 Task: Search one way flight ticket for 1 adult, 1 child, 1 infant in seat in premium economy from Lihue, Kauai: Lihue Airport to New Bern: Coastal Carolina Regional Airport (was Craven County Regional) on 5-4-2023. Choice of flights is Frontier. Number of bags: 2 checked bags. Outbound departure time preference is 12:30.
Action: Mouse moved to (319, 229)
Screenshot: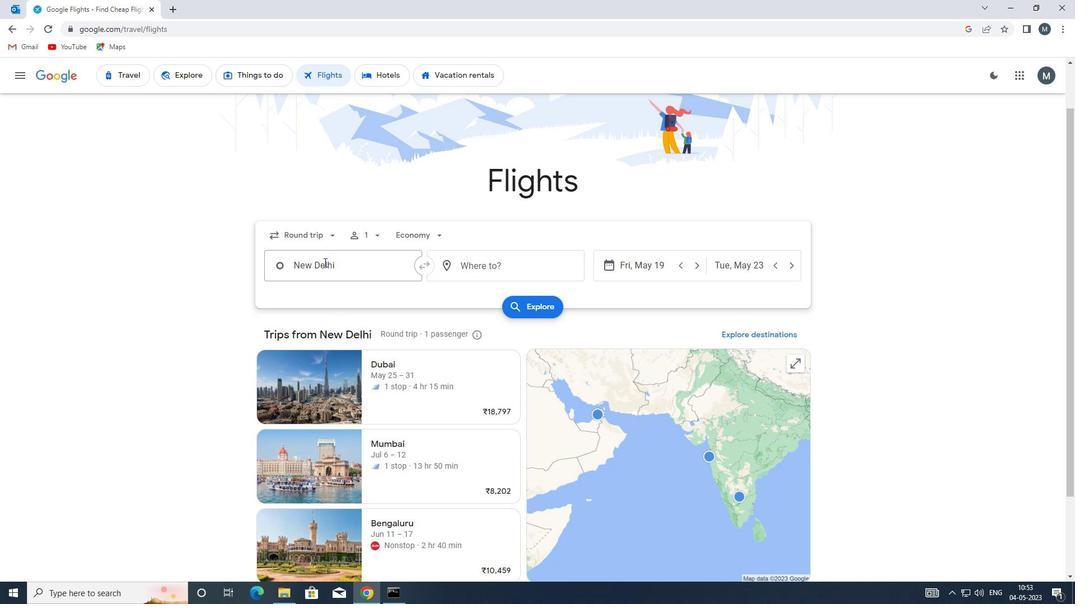 
Action: Mouse pressed left at (319, 229)
Screenshot: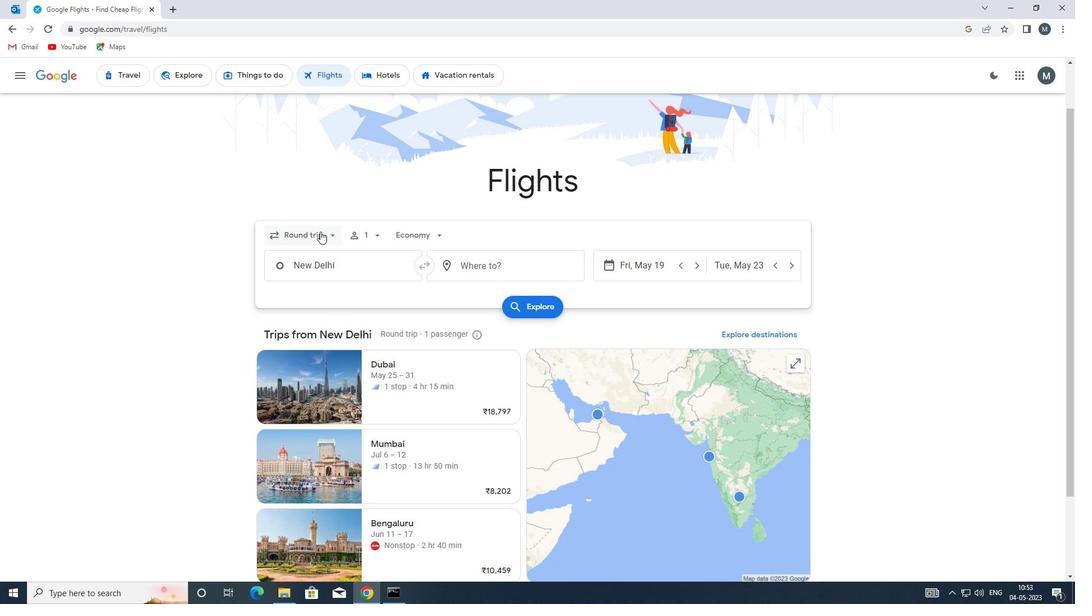 
Action: Mouse moved to (330, 291)
Screenshot: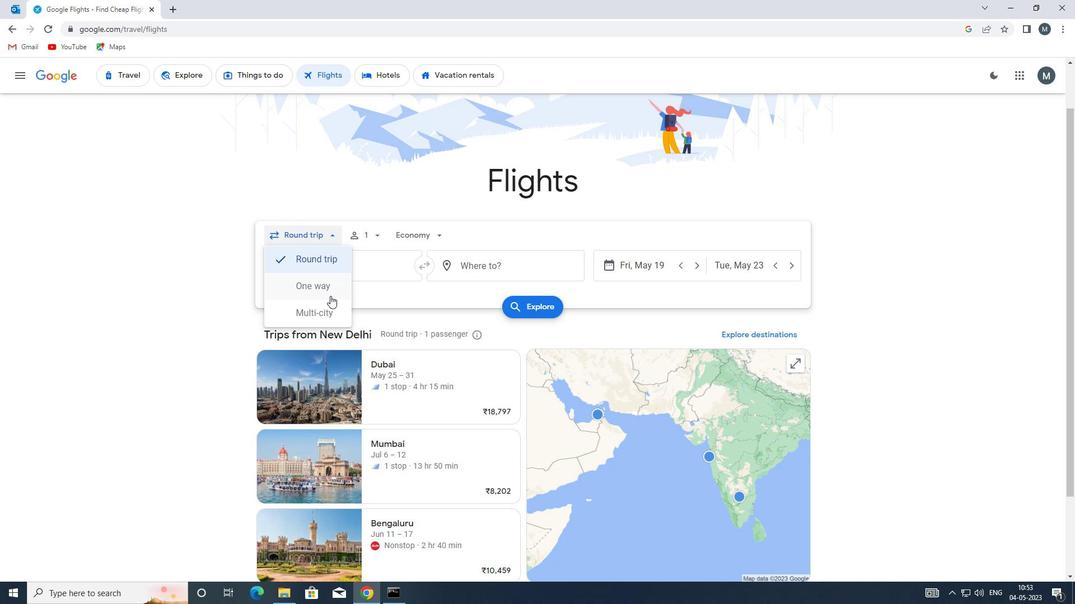 
Action: Mouse pressed left at (330, 291)
Screenshot: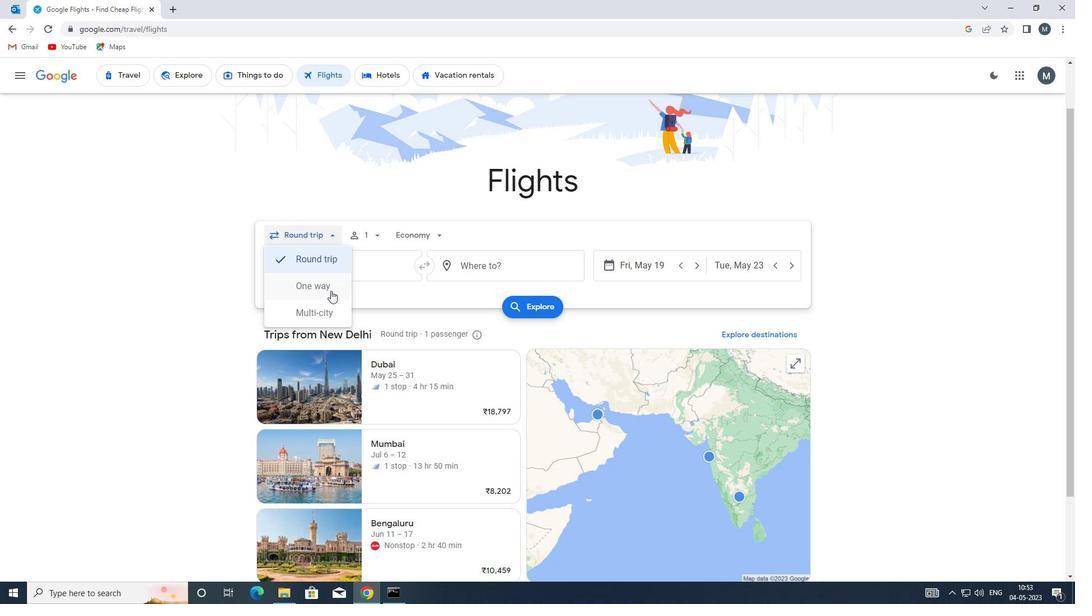 
Action: Mouse moved to (372, 237)
Screenshot: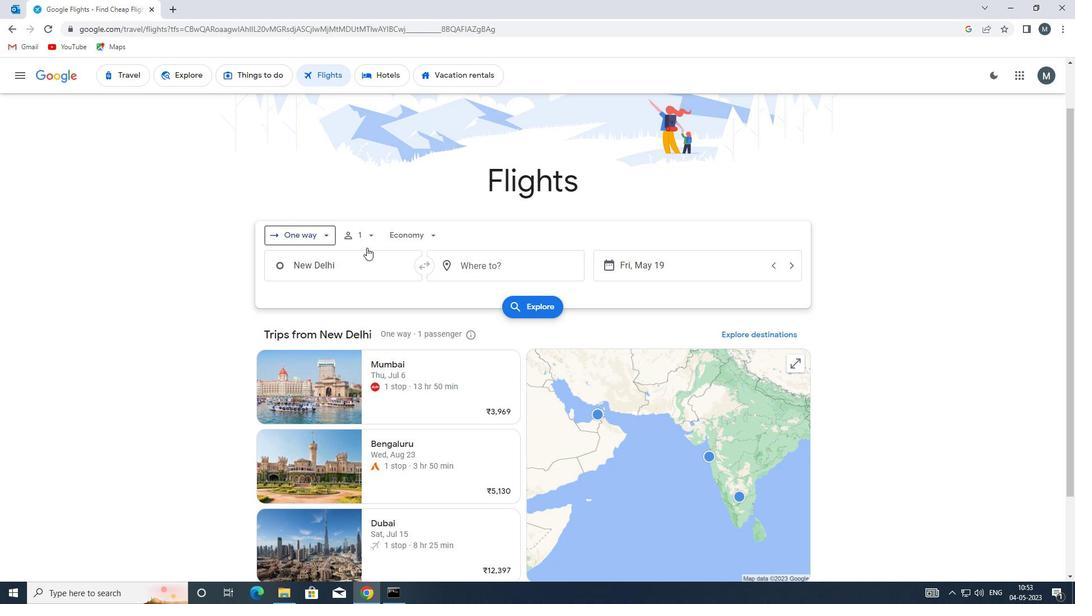 
Action: Mouse pressed left at (372, 237)
Screenshot: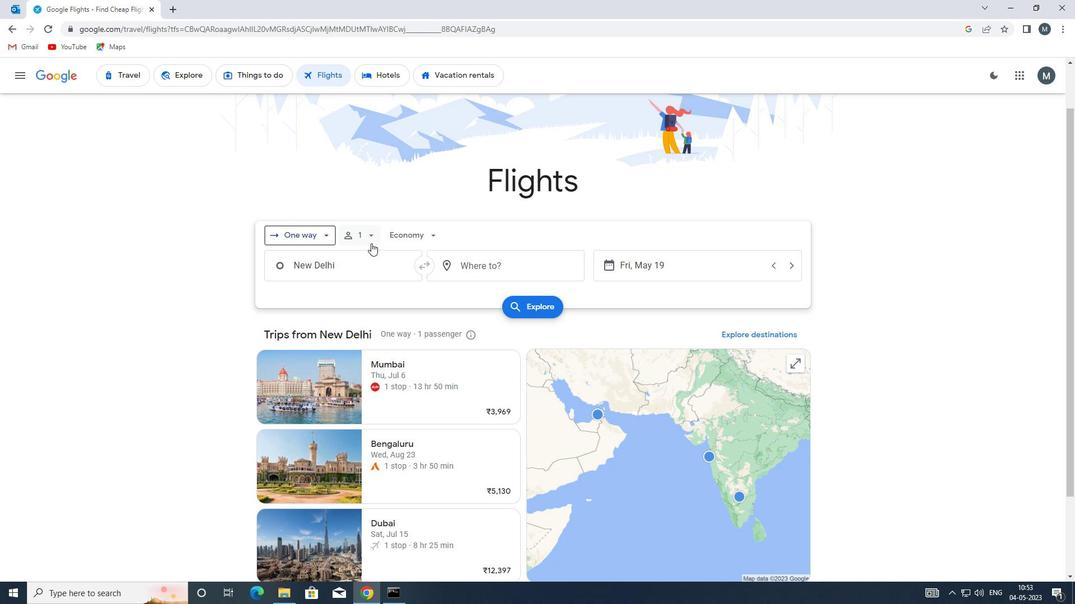 
Action: Mouse moved to (458, 286)
Screenshot: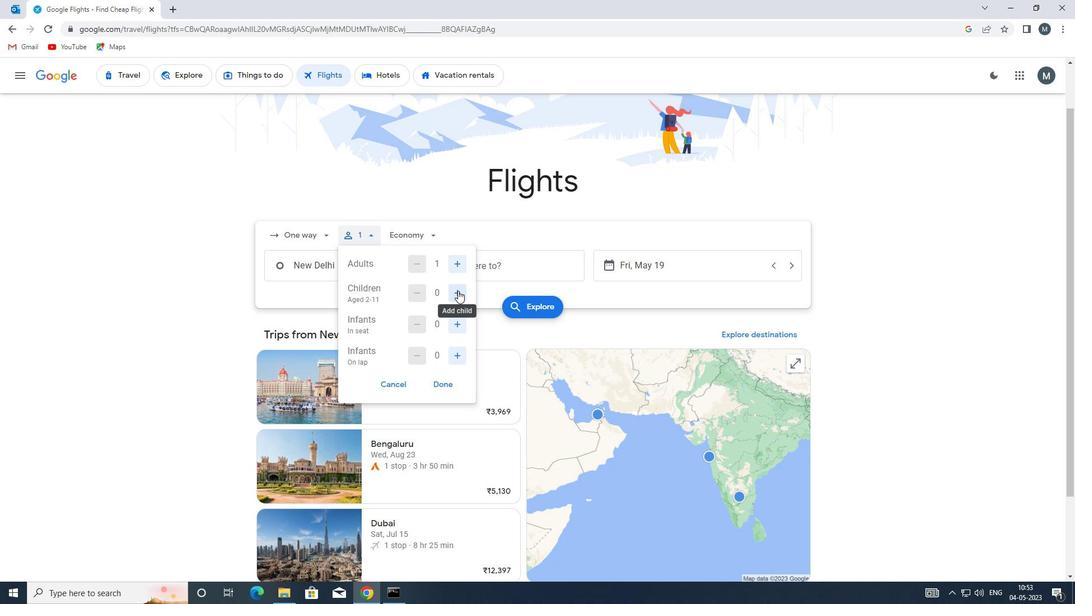 
Action: Mouse pressed left at (458, 286)
Screenshot: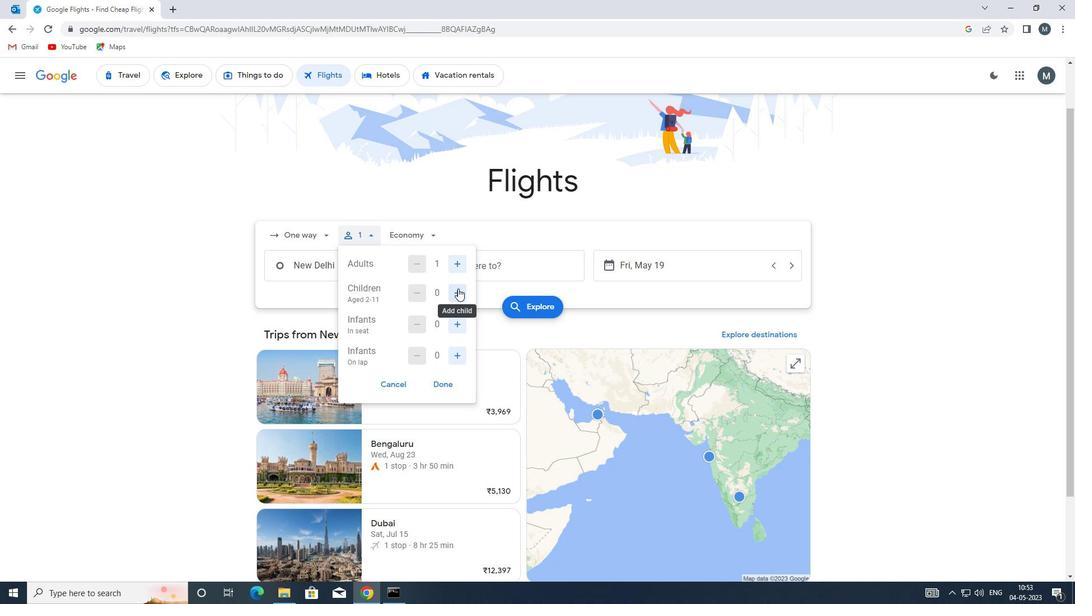 
Action: Mouse moved to (458, 324)
Screenshot: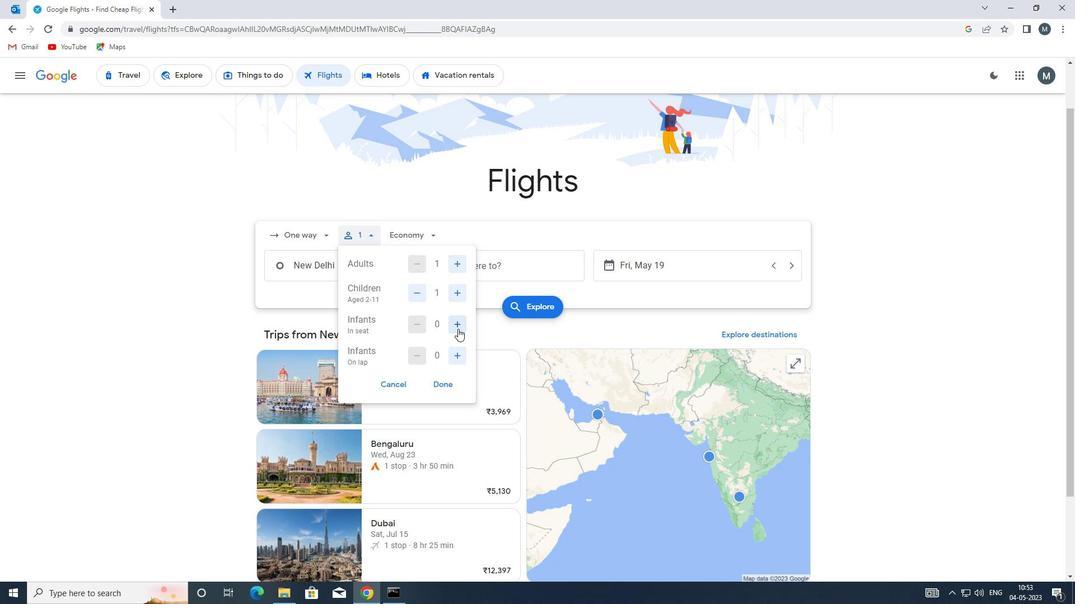 
Action: Mouse pressed left at (458, 324)
Screenshot: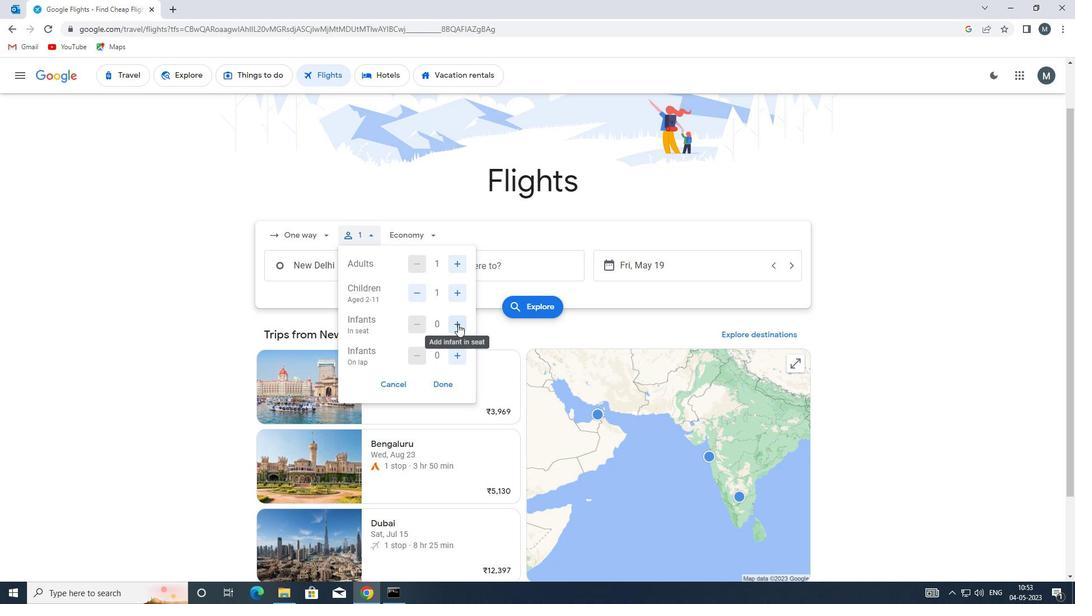 
Action: Mouse moved to (449, 386)
Screenshot: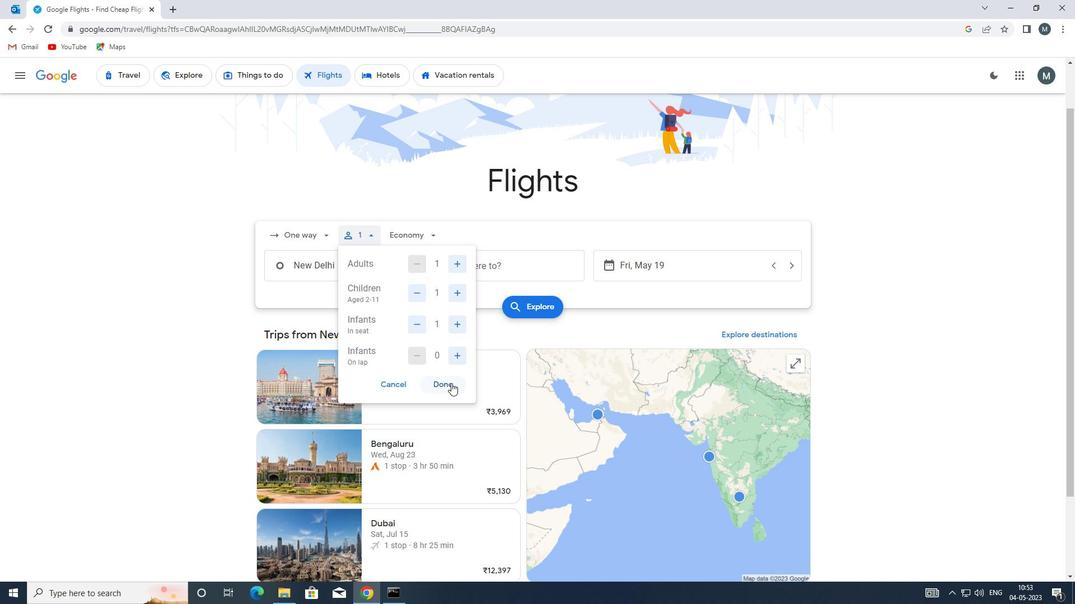 
Action: Mouse pressed left at (449, 386)
Screenshot: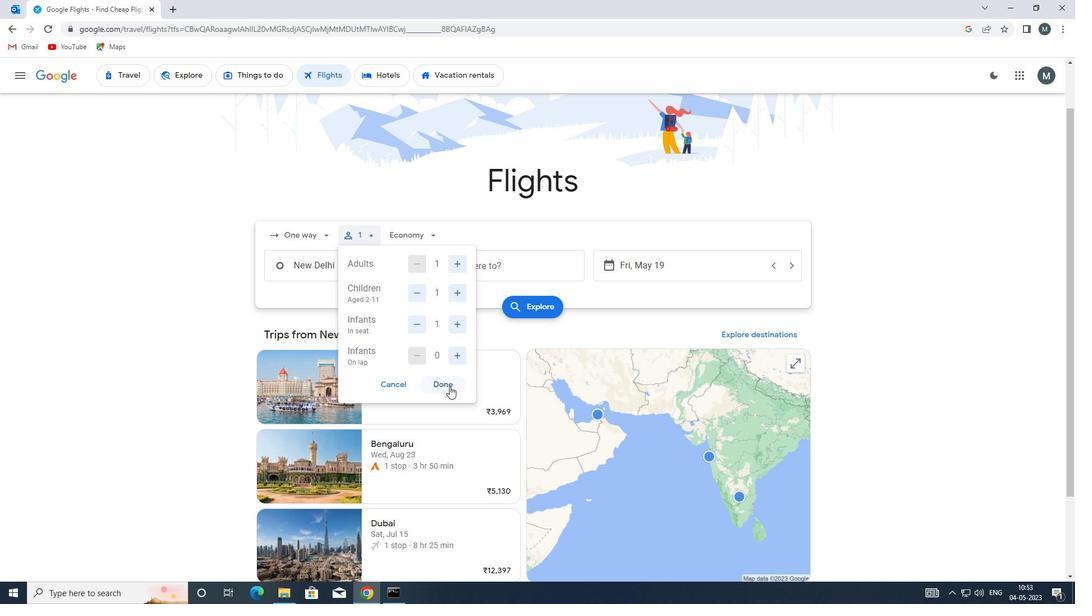
Action: Mouse moved to (414, 240)
Screenshot: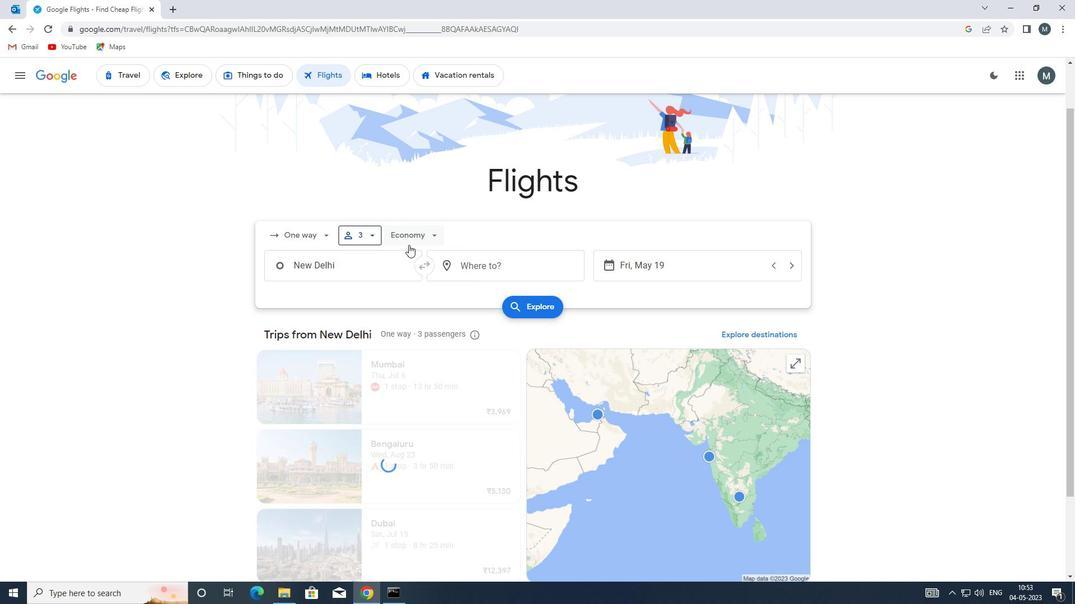 
Action: Mouse pressed left at (414, 240)
Screenshot: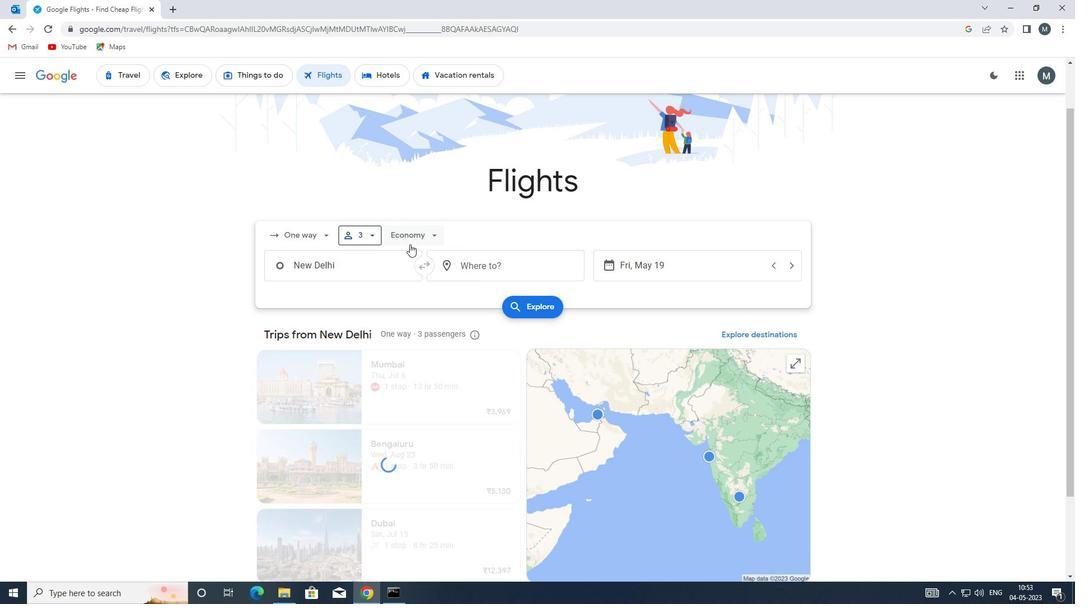 
Action: Mouse moved to (439, 286)
Screenshot: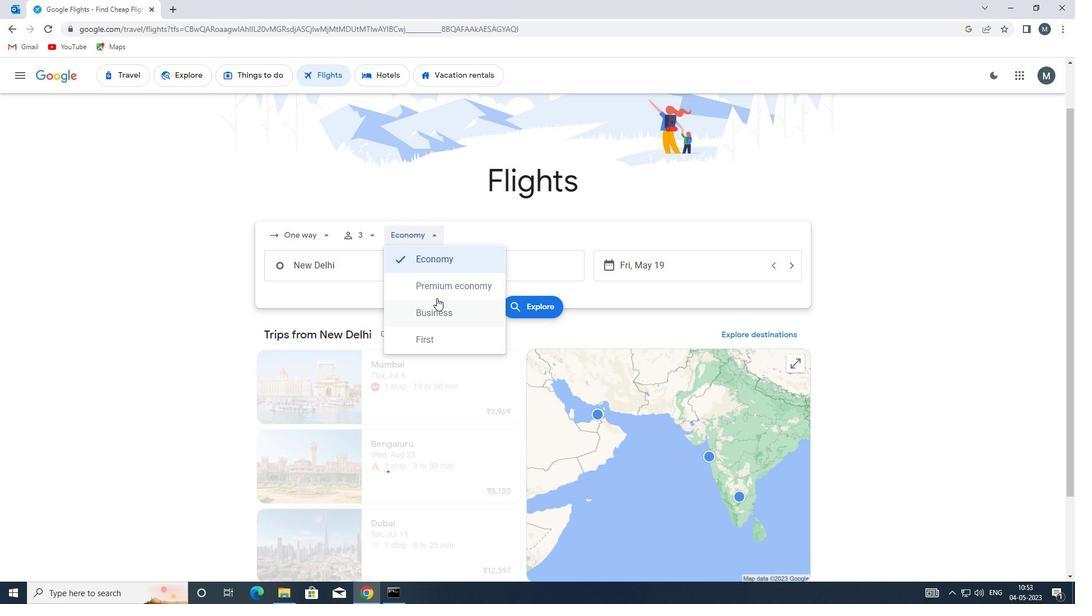 
Action: Mouse pressed left at (439, 286)
Screenshot: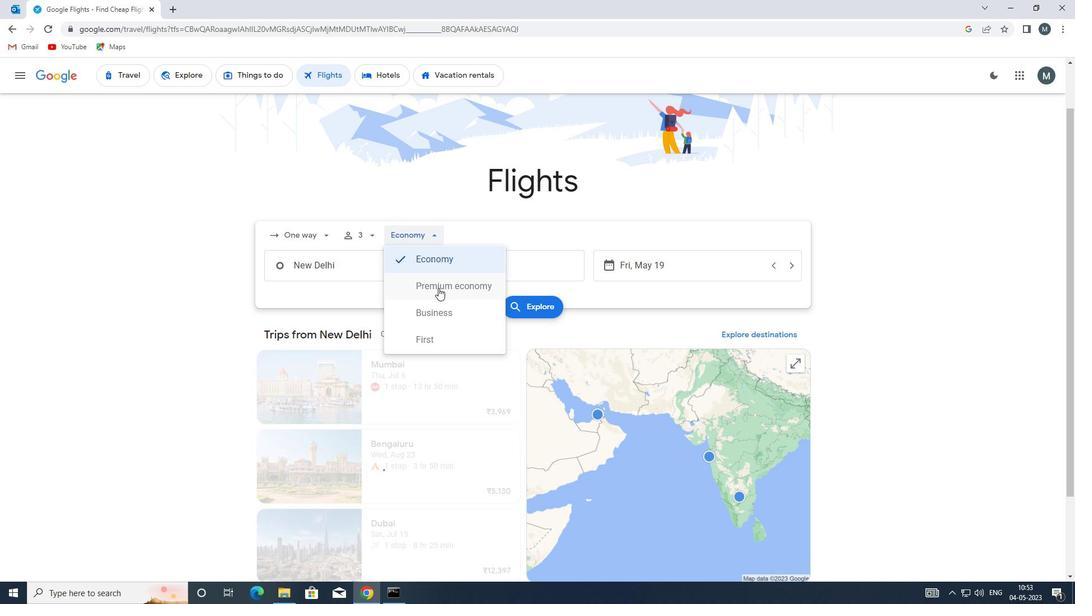 
Action: Mouse moved to (372, 268)
Screenshot: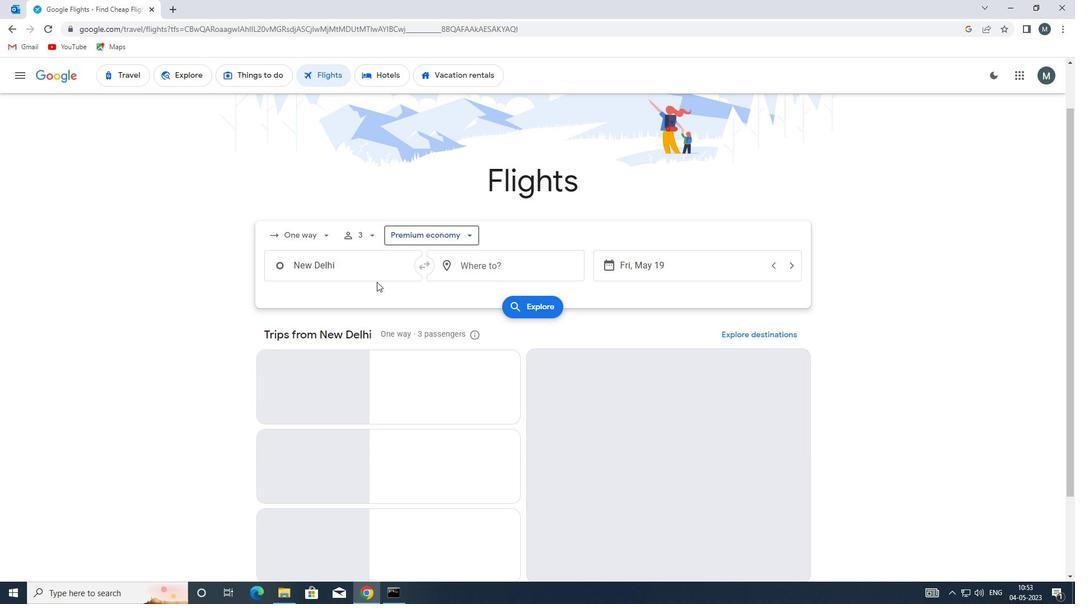 
Action: Mouse pressed left at (372, 268)
Screenshot: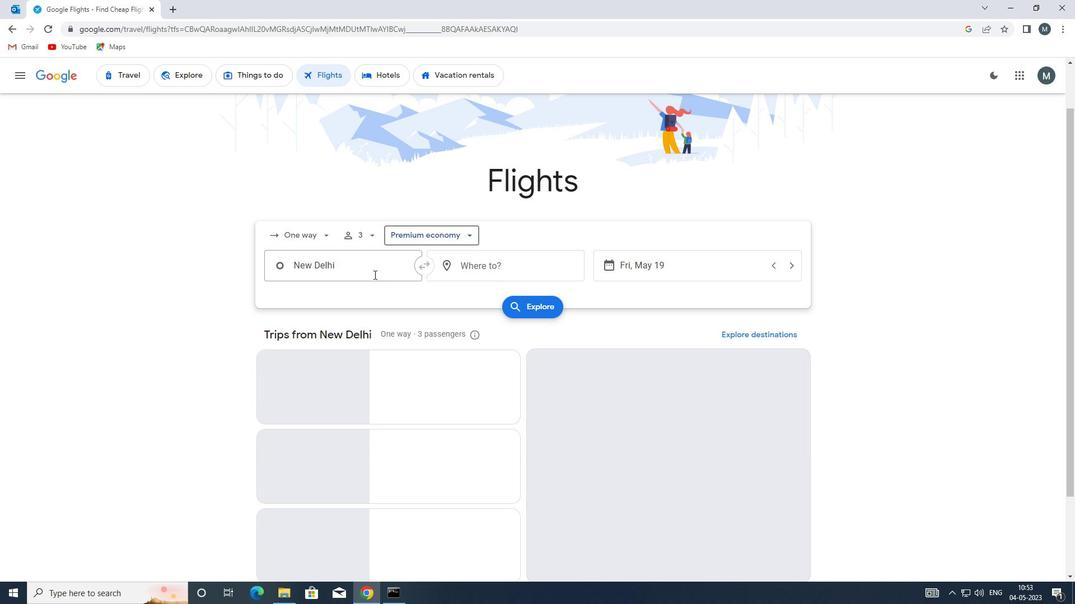 
Action: Key pressed lih
Screenshot: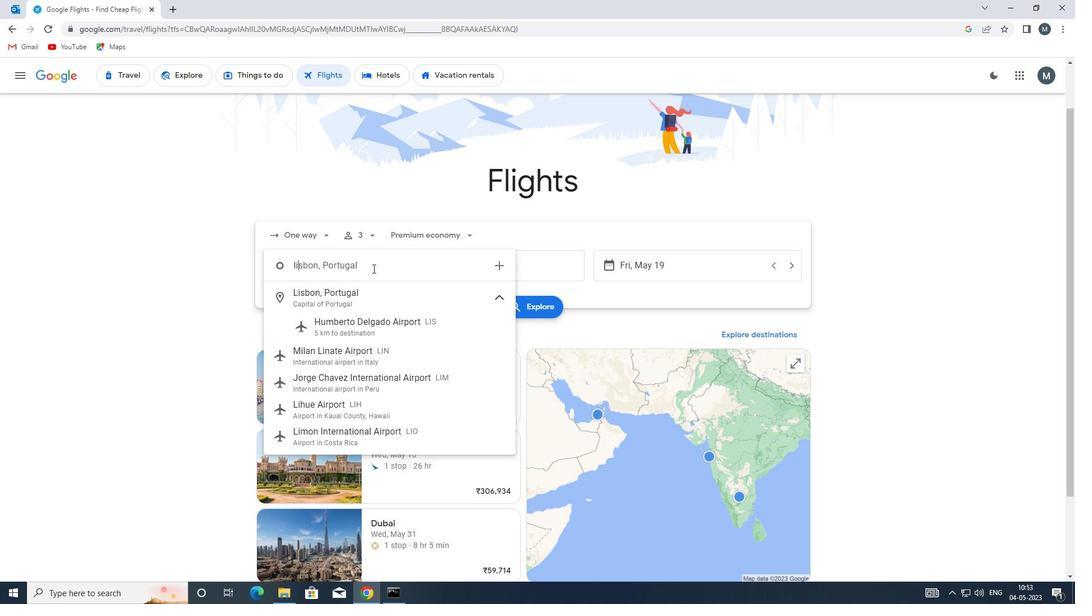 
Action: Mouse moved to (383, 296)
Screenshot: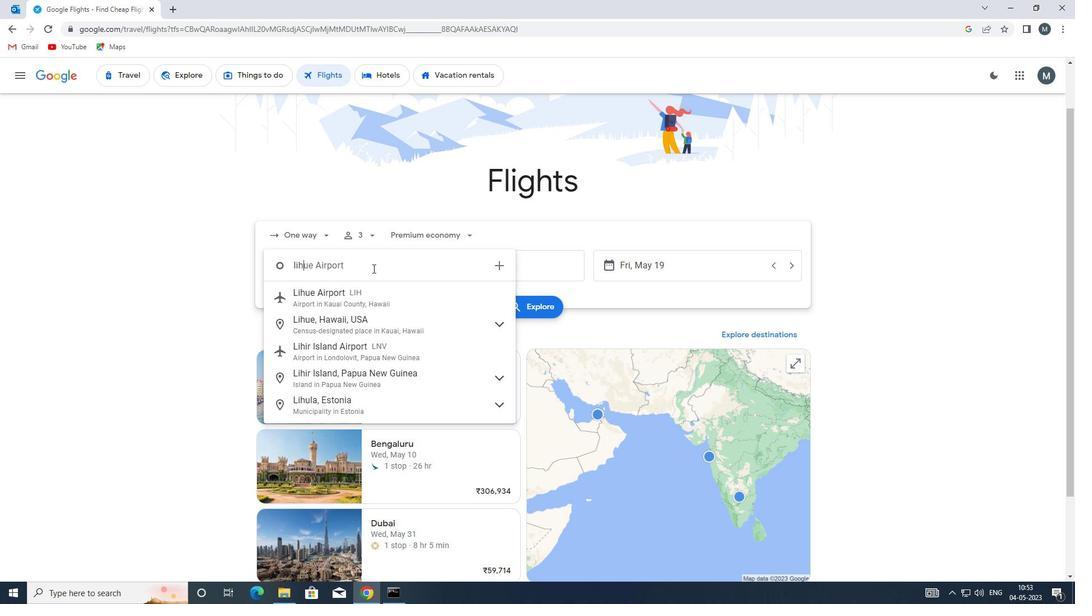 
Action: Mouse pressed left at (383, 296)
Screenshot: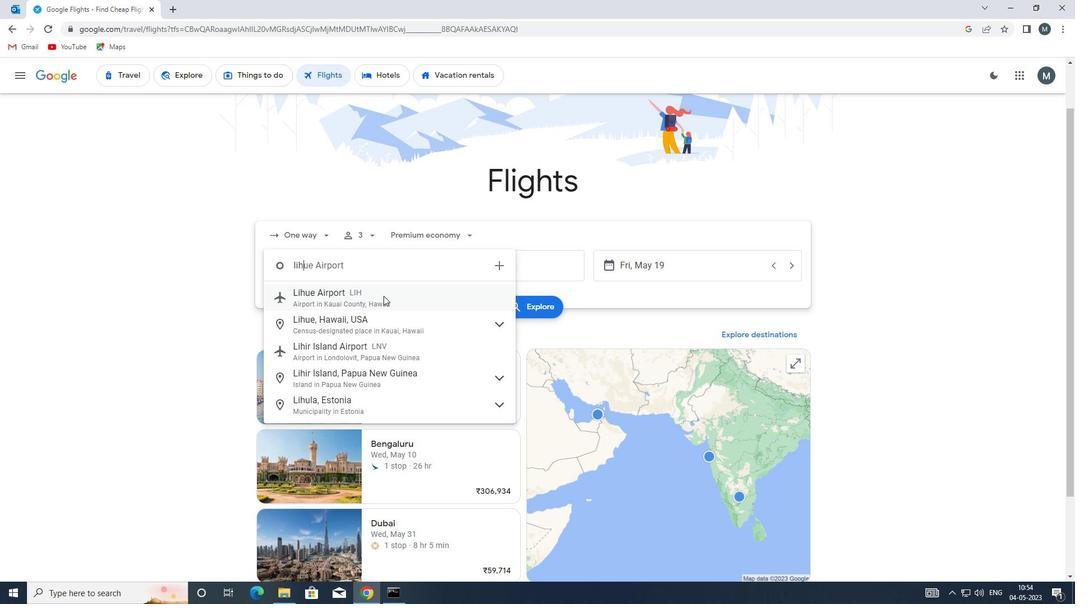 
Action: Mouse moved to (481, 267)
Screenshot: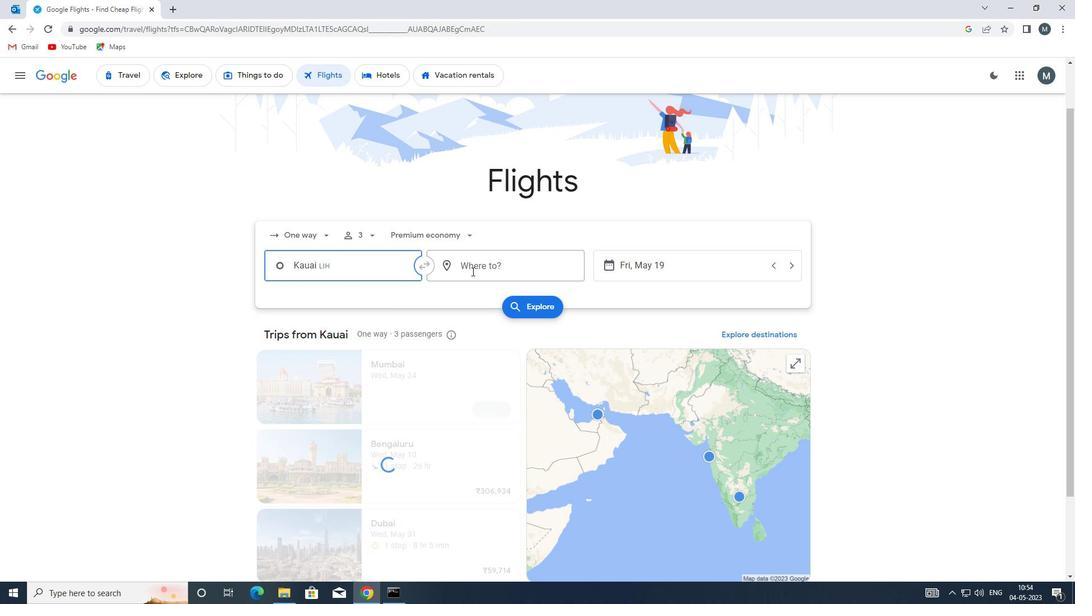 
Action: Mouse pressed left at (481, 267)
Screenshot: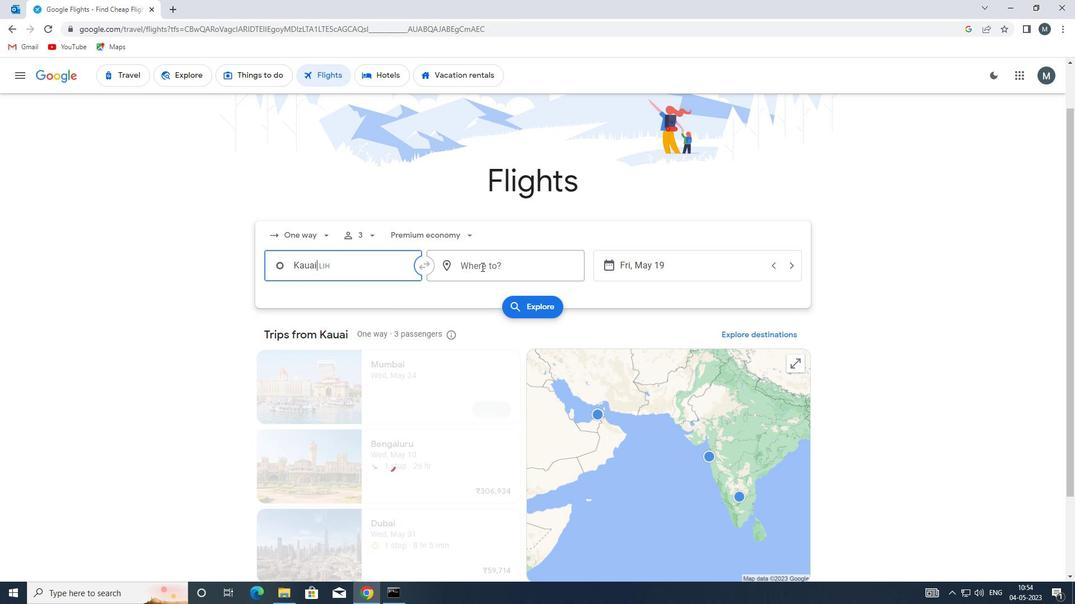 
Action: Key pressed c<Key.backspace>ewn
Screenshot: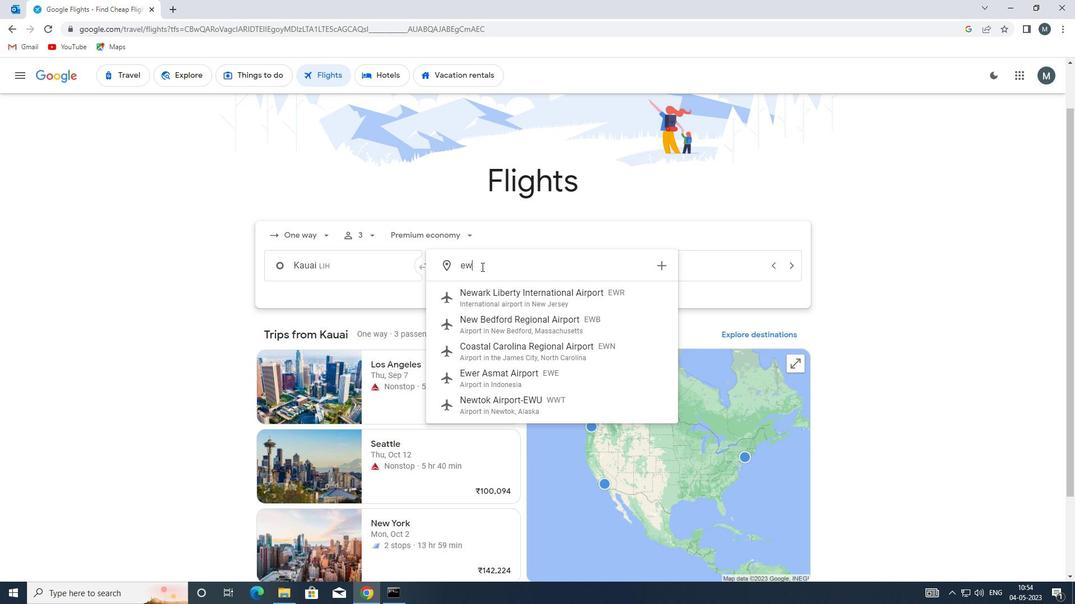 
Action: Mouse moved to (507, 295)
Screenshot: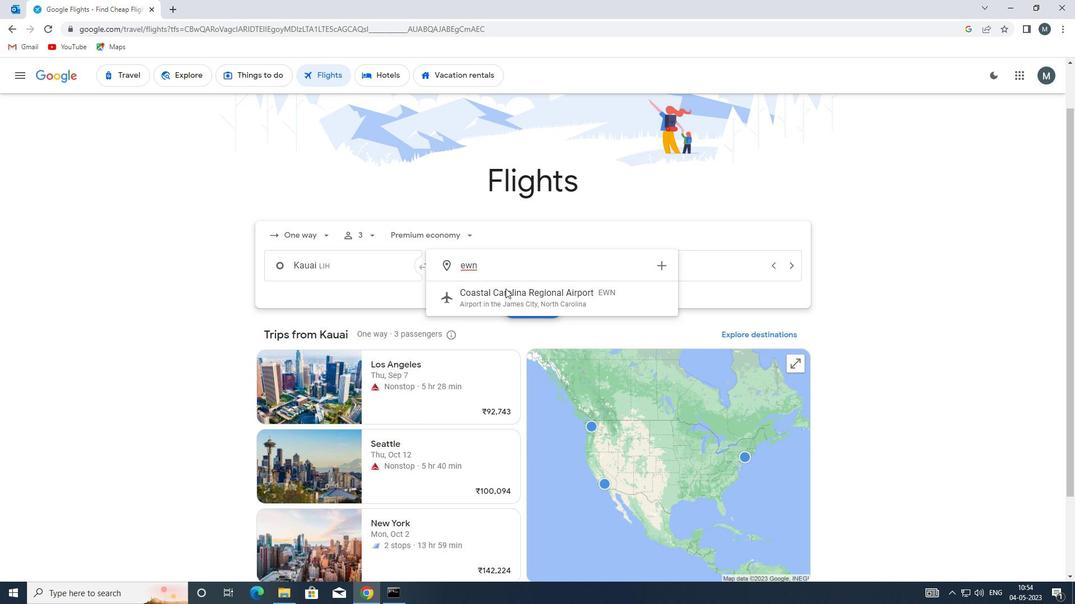 
Action: Mouse pressed left at (507, 295)
Screenshot: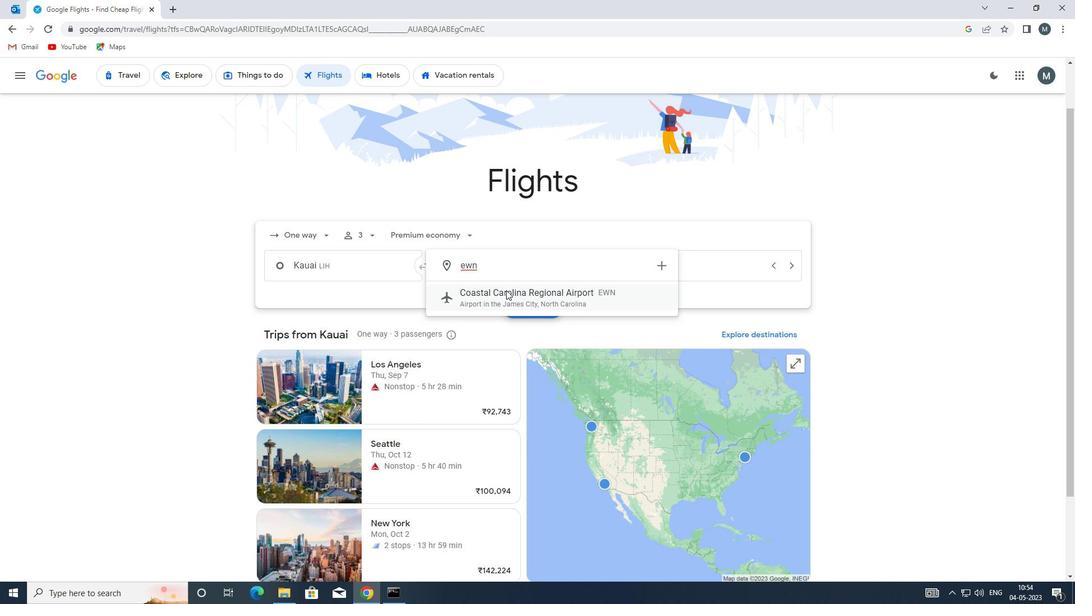 
Action: Mouse moved to (619, 257)
Screenshot: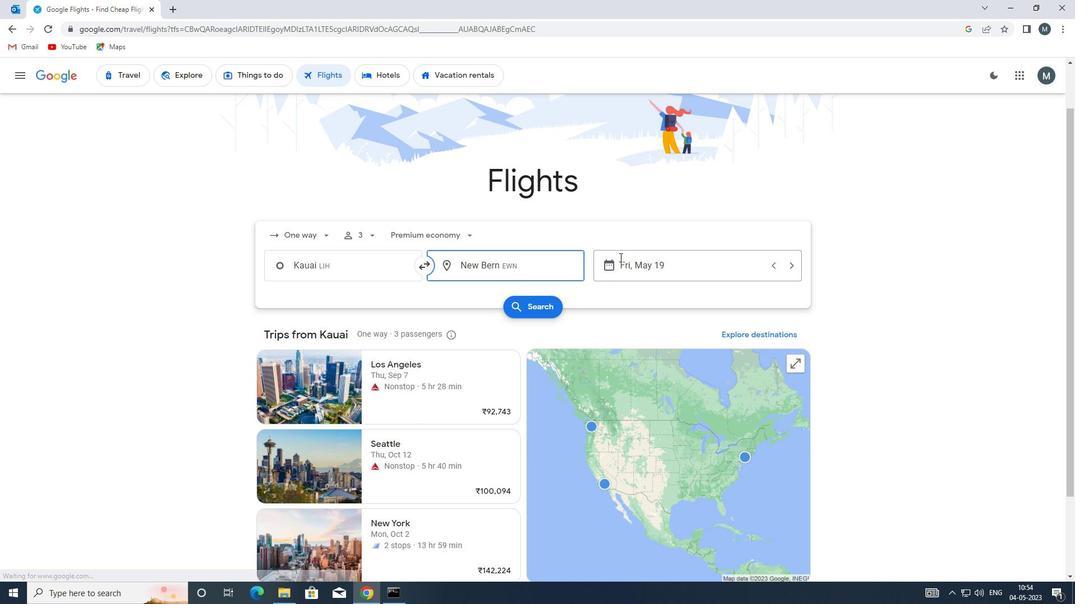 
Action: Mouse pressed left at (619, 257)
Screenshot: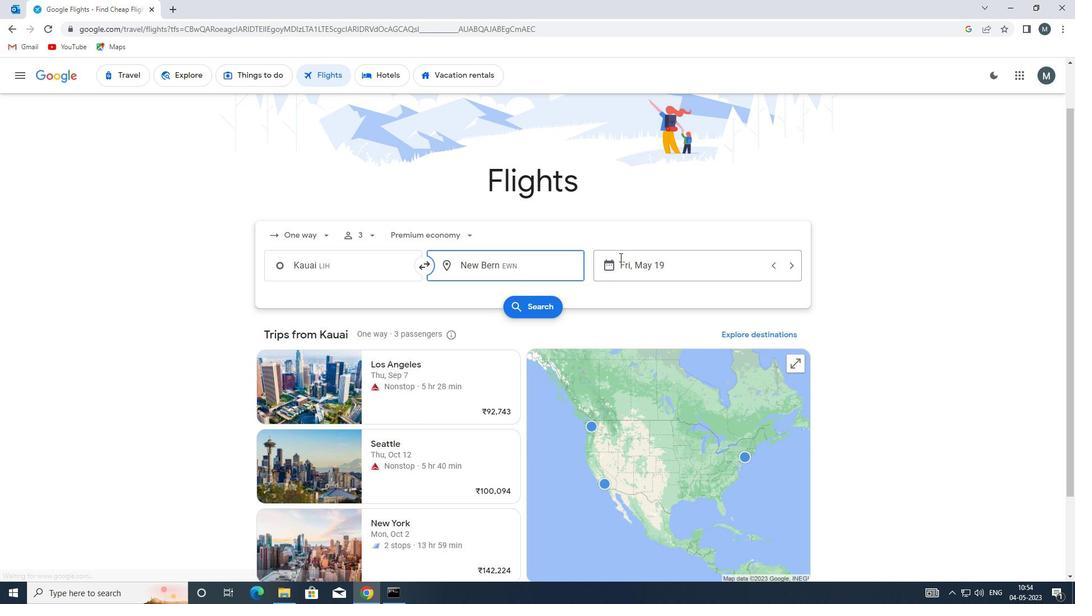 
Action: Mouse moved to (507, 361)
Screenshot: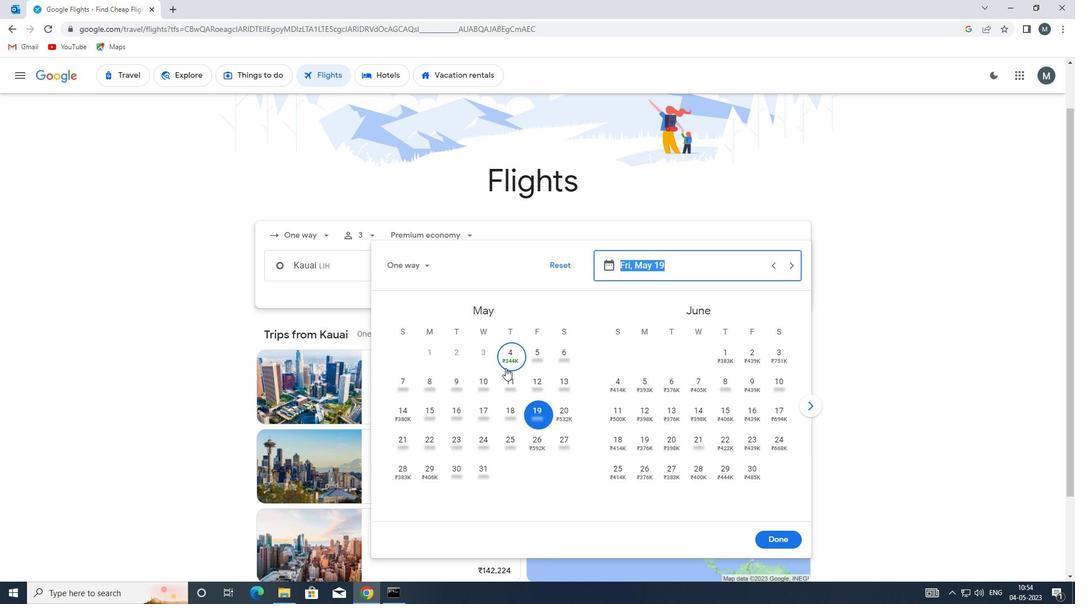 
Action: Mouse pressed left at (507, 361)
Screenshot: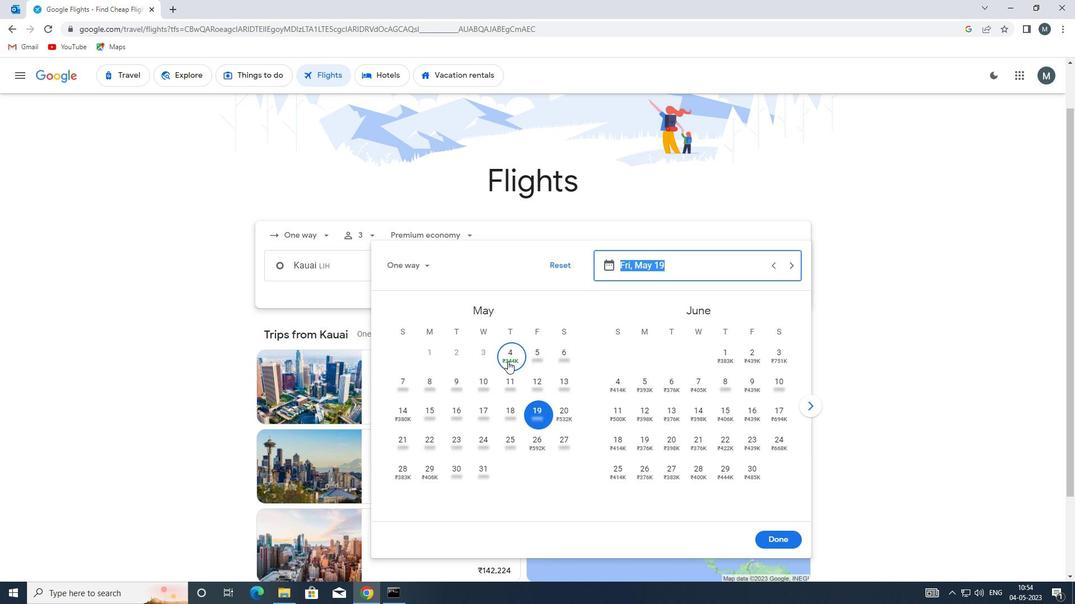 
Action: Mouse moved to (771, 539)
Screenshot: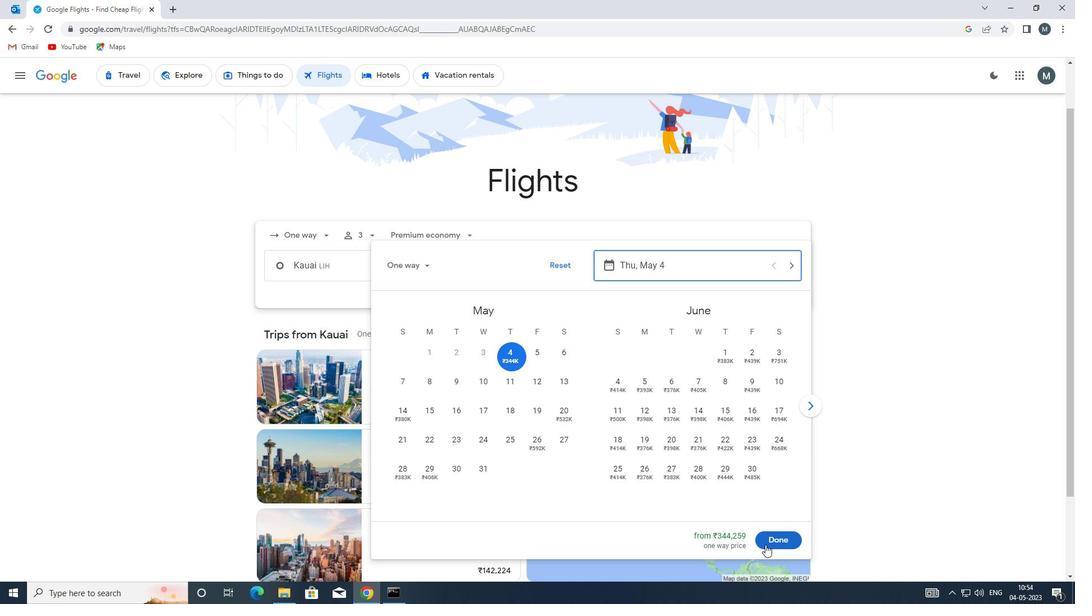 
Action: Mouse pressed left at (771, 539)
Screenshot: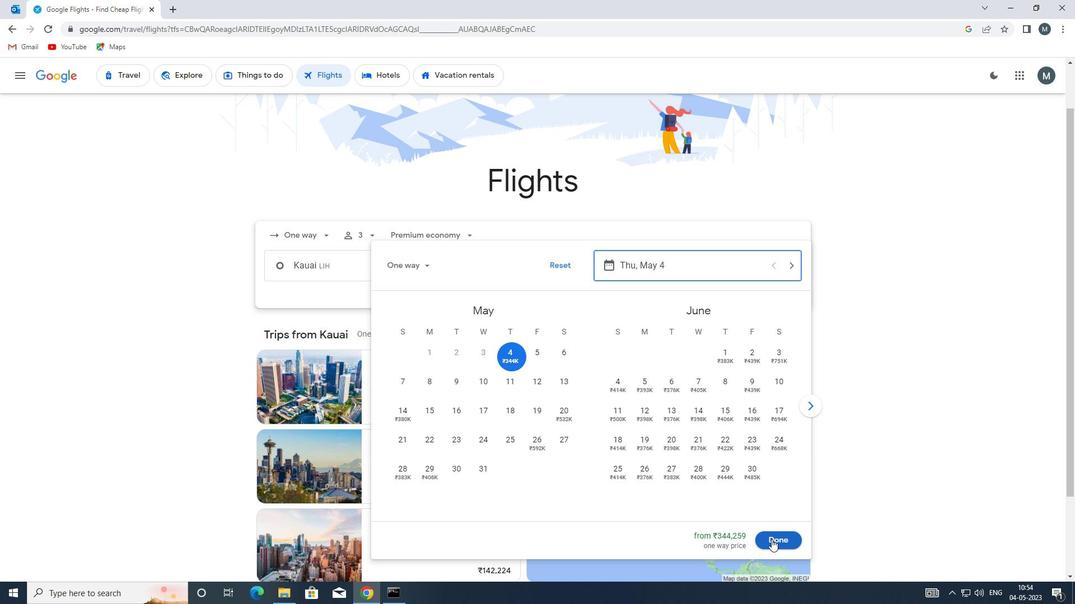 
Action: Mouse moved to (537, 310)
Screenshot: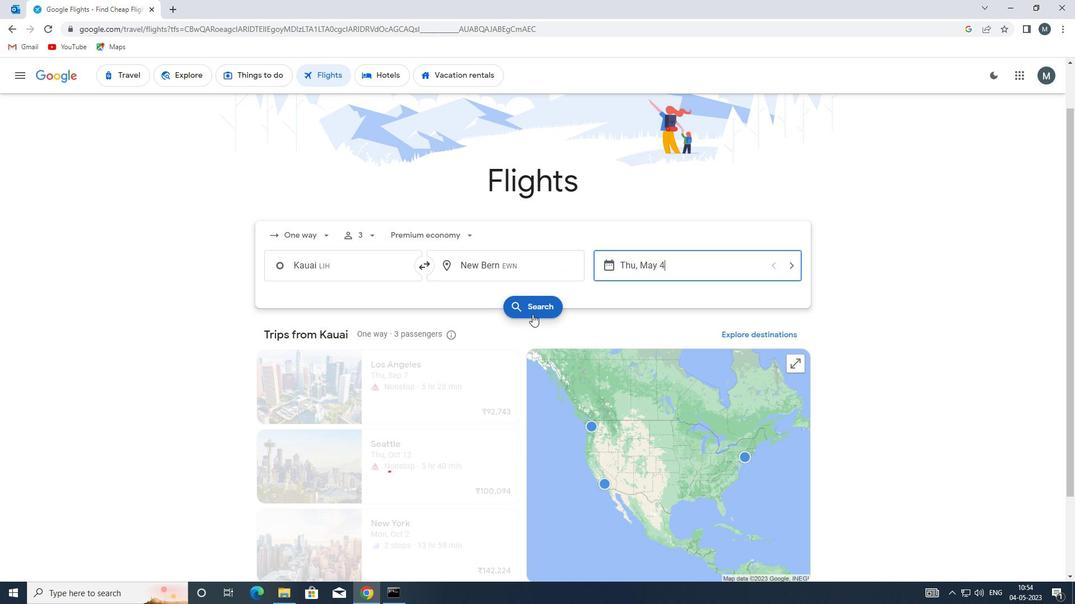 
Action: Mouse pressed left at (537, 310)
Screenshot: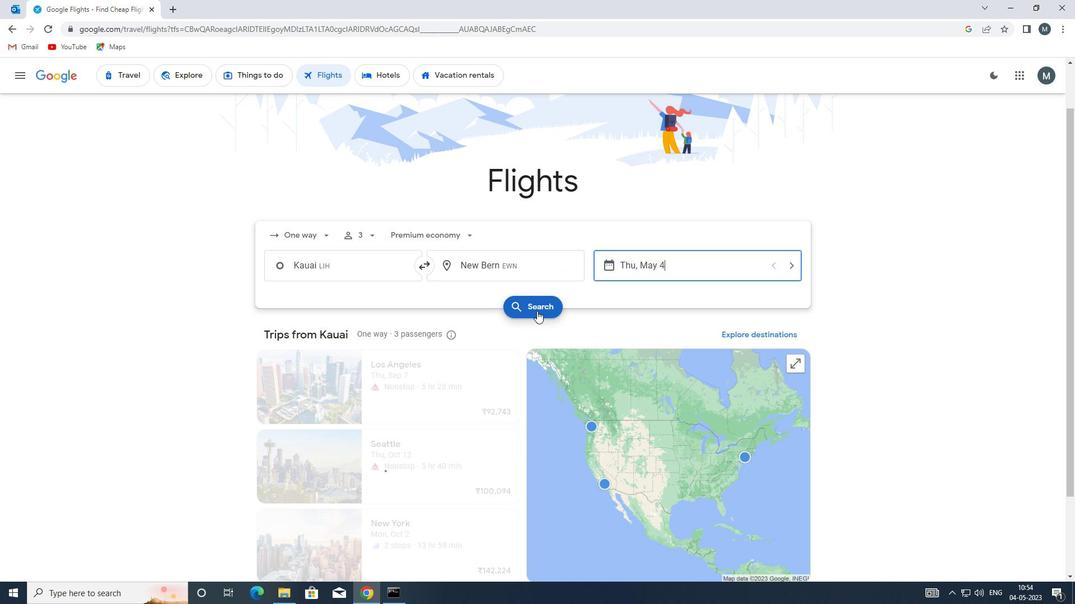 
Action: Mouse moved to (288, 174)
Screenshot: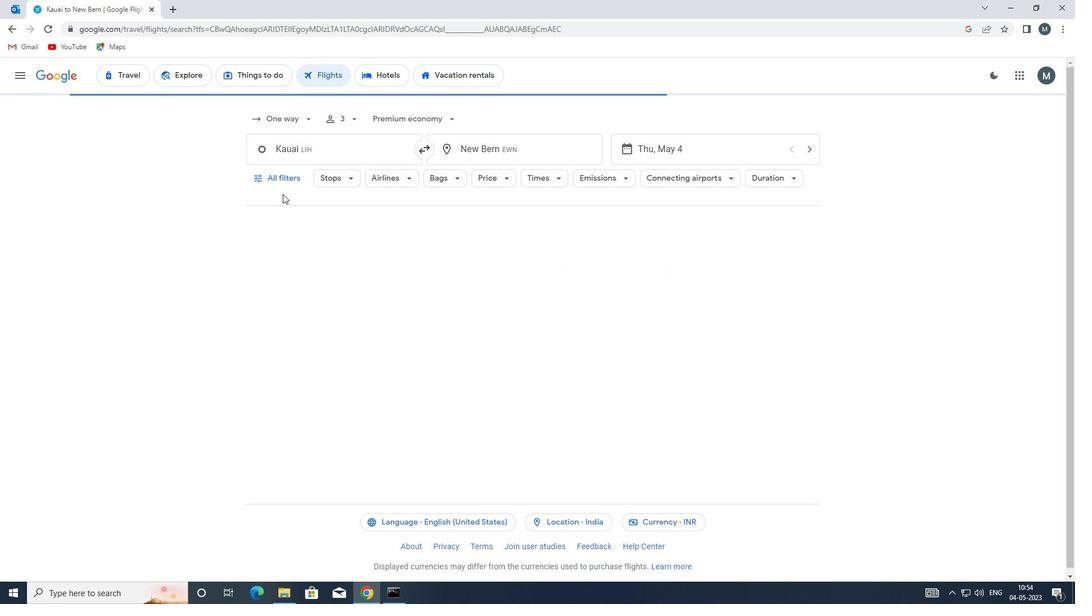 
Action: Mouse pressed left at (288, 174)
Screenshot: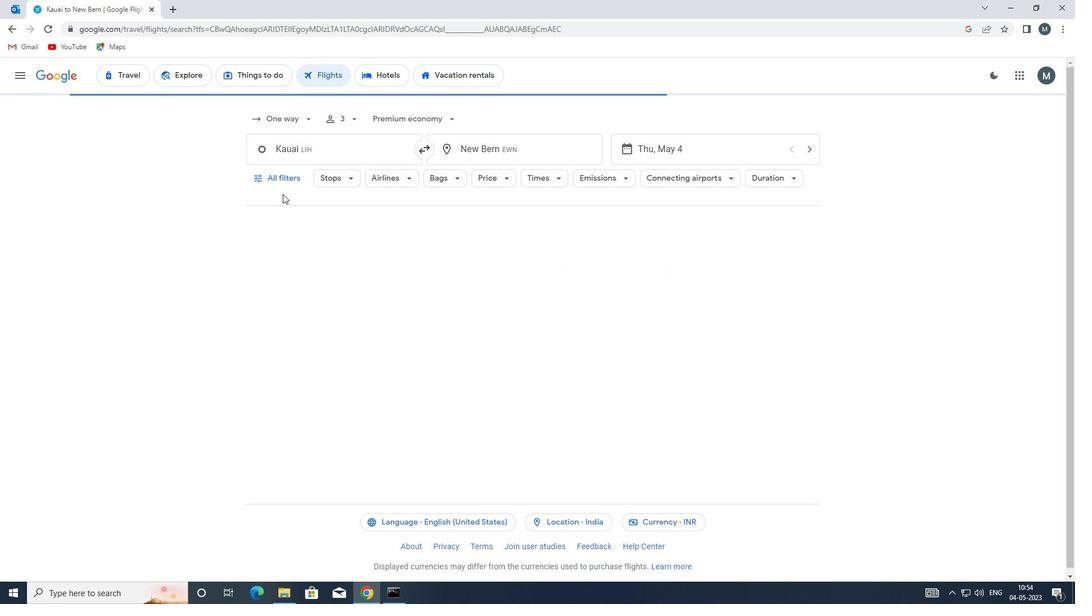 
Action: Mouse moved to (382, 337)
Screenshot: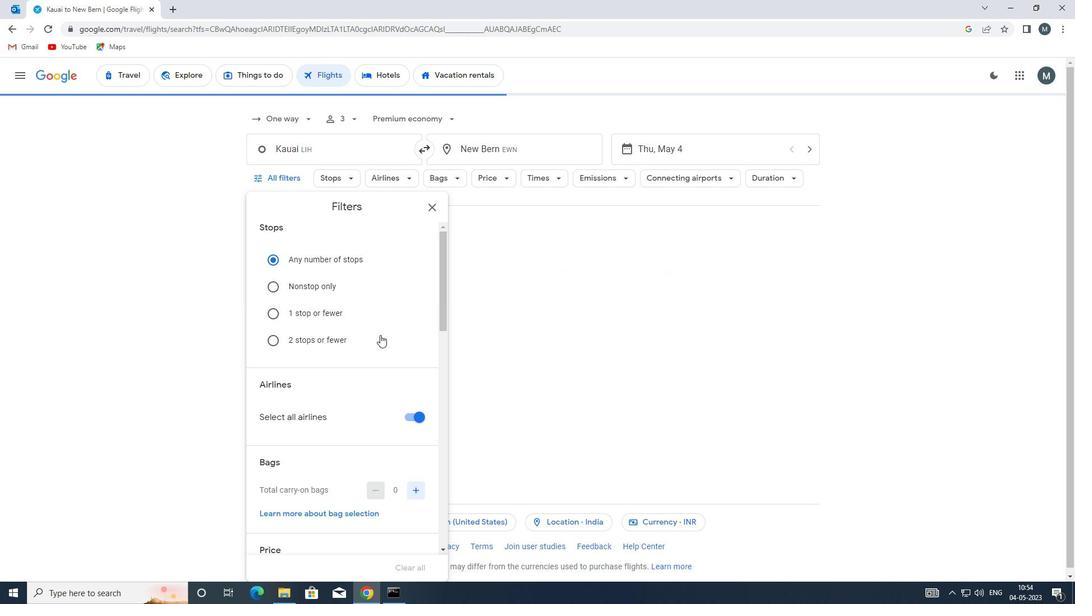 
Action: Mouse scrolled (382, 336) with delta (0, 0)
Screenshot: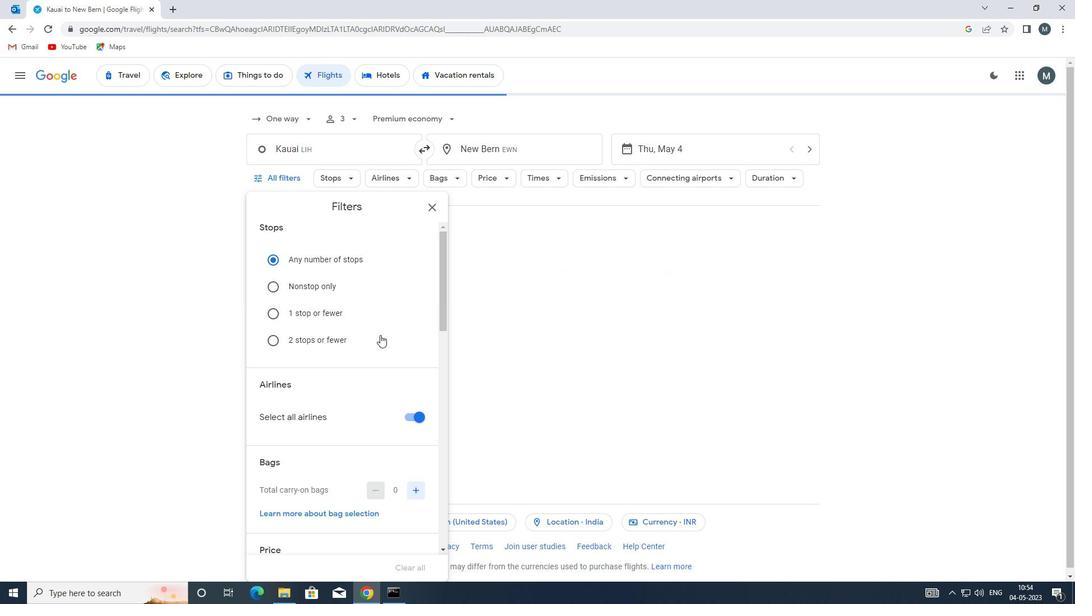 
Action: Mouse moved to (383, 338)
Screenshot: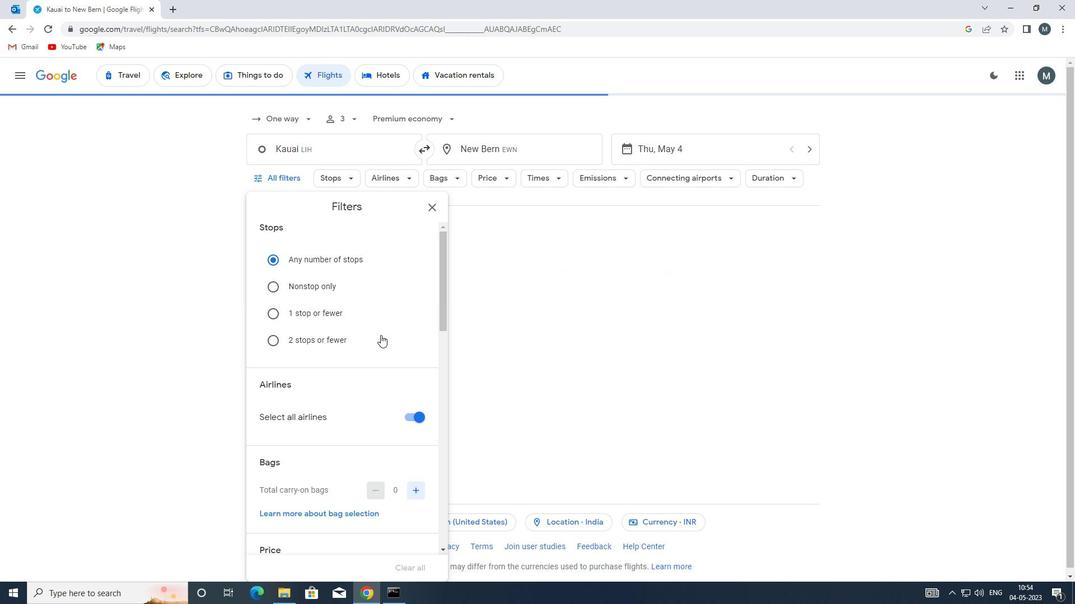 
Action: Mouse scrolled (383, 338) with delta (0, 0)
Screenshot: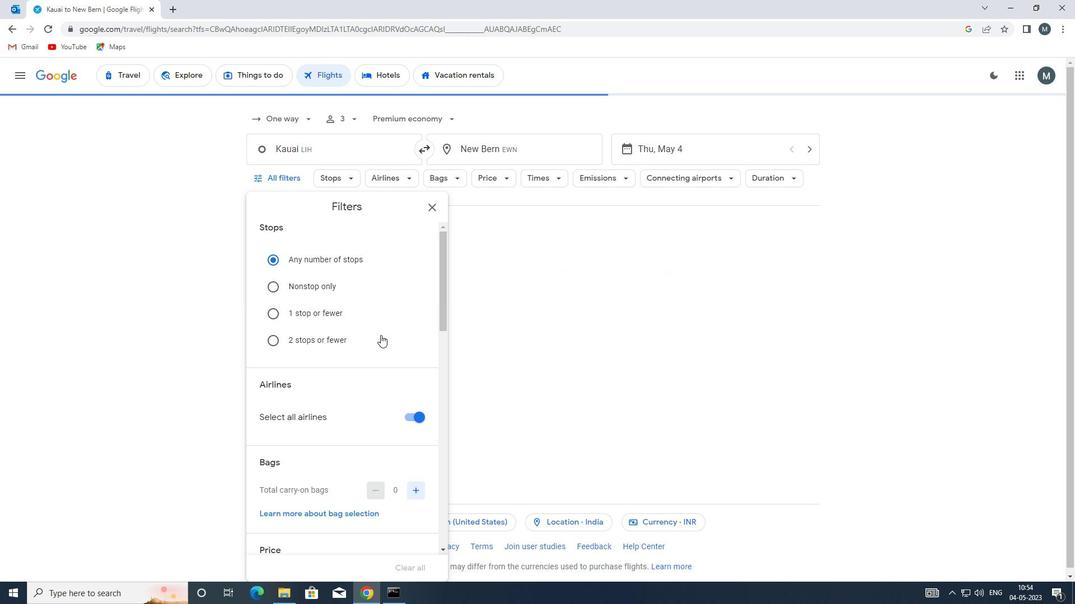 
Action: Mouse moved to (411, 306)
Screenshot: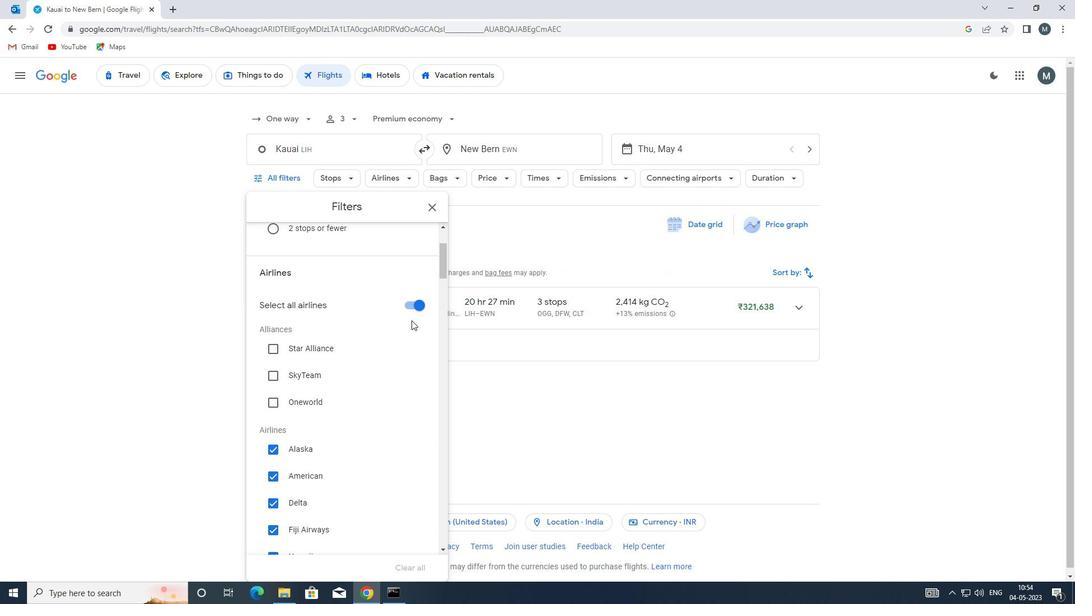 
Action: Mouse pressed left at (411, 306)
Screenshot: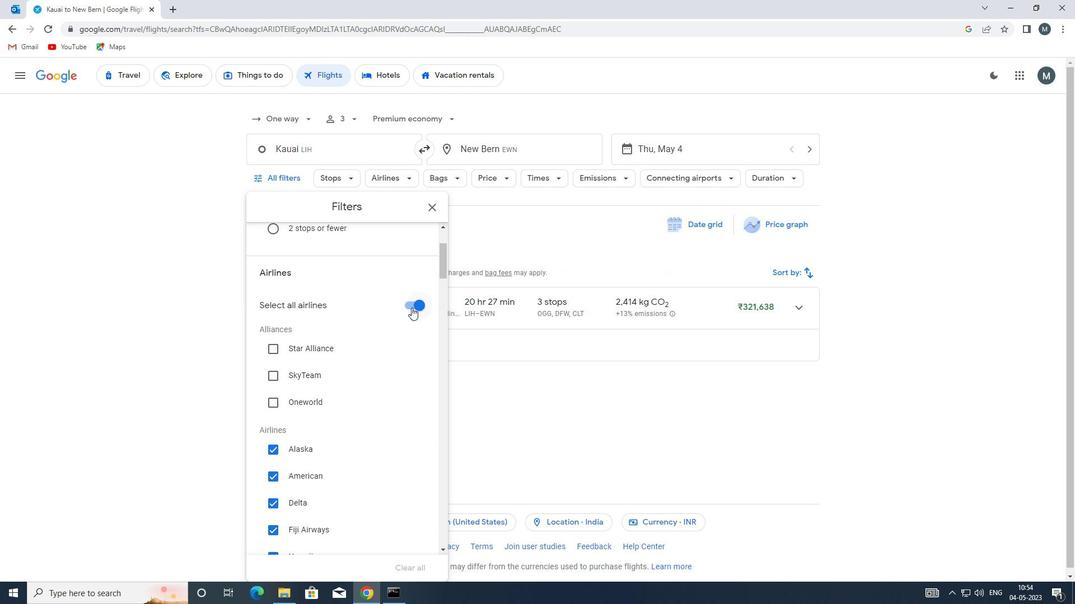 
Action: Mouse moved to (376, 360)
Screenshot: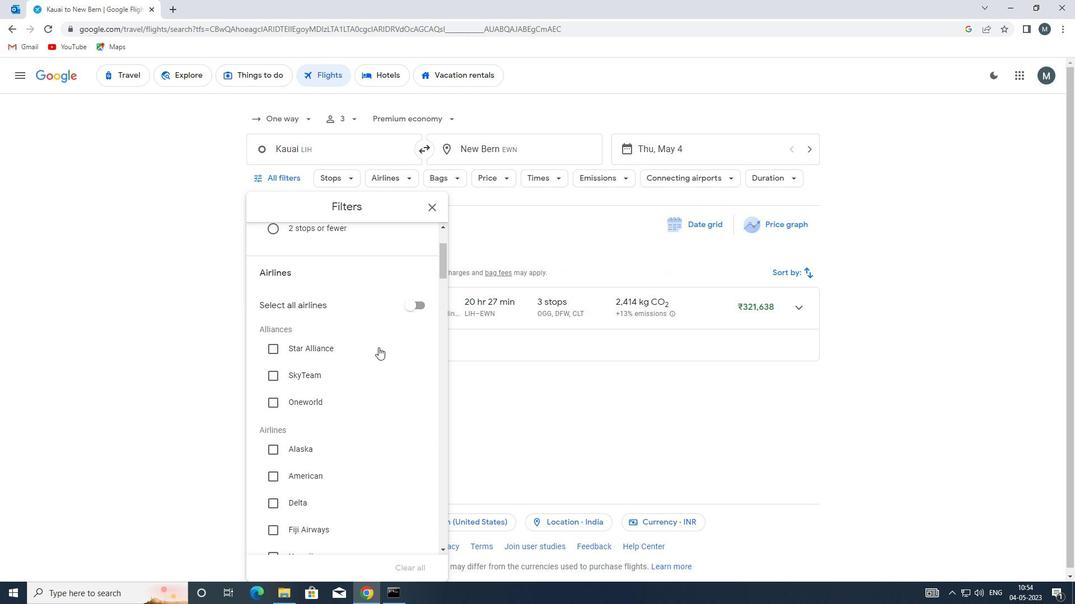 
Action: Mouse scrolled (376, 359) with delta (0, 0)
Screenshot: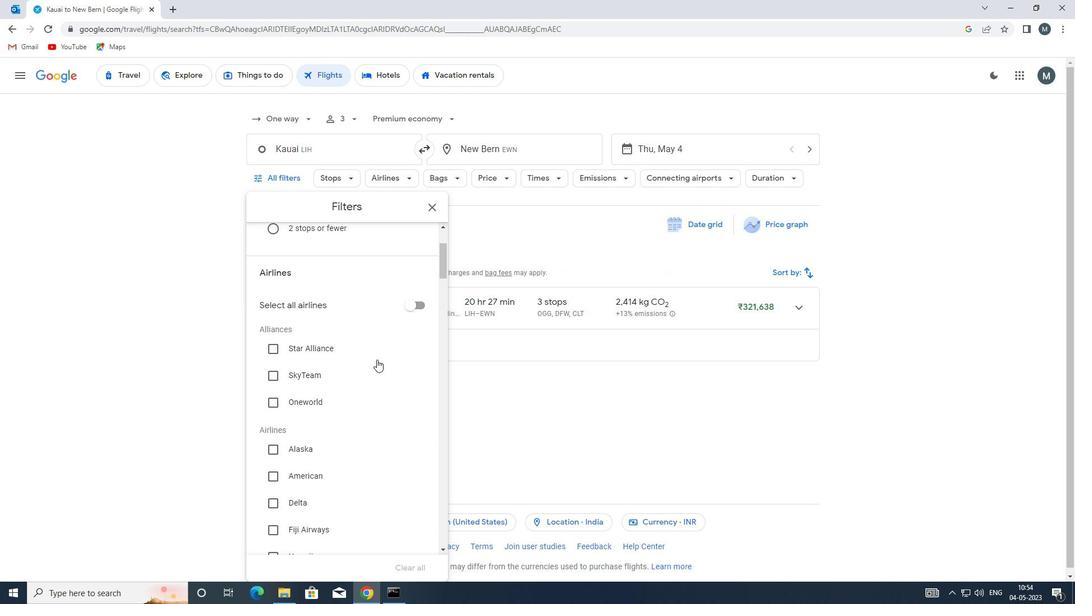 
Action: Mouse moved to (371, 363)
Screenshot: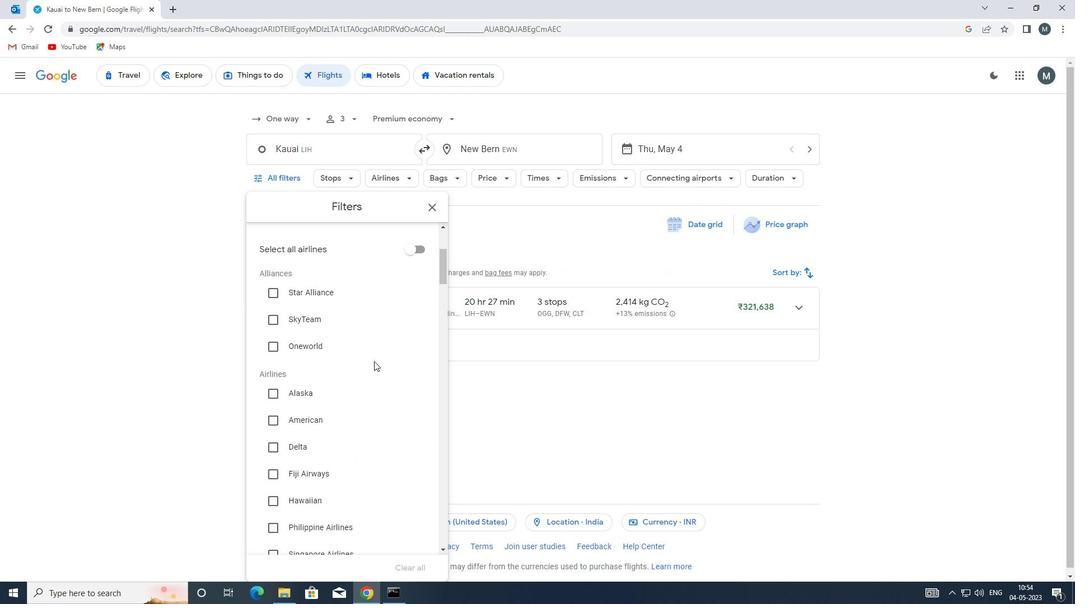 
Action: Mouse scrolled (371, 362) with delta (0, 0)
Screenshot: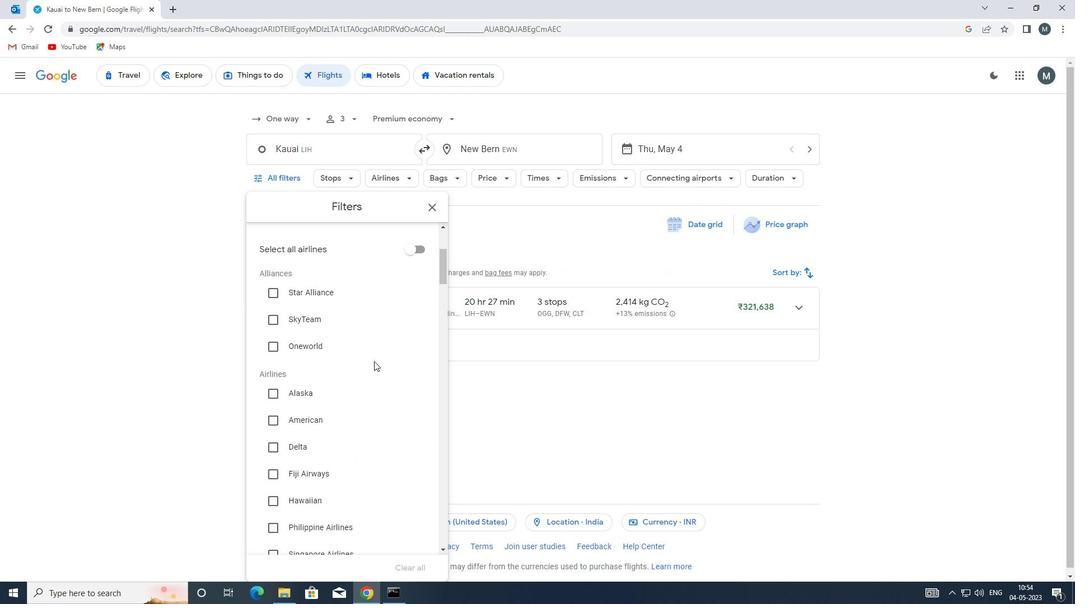 
Action: Mouse moved to (371, 363)
Screenshot: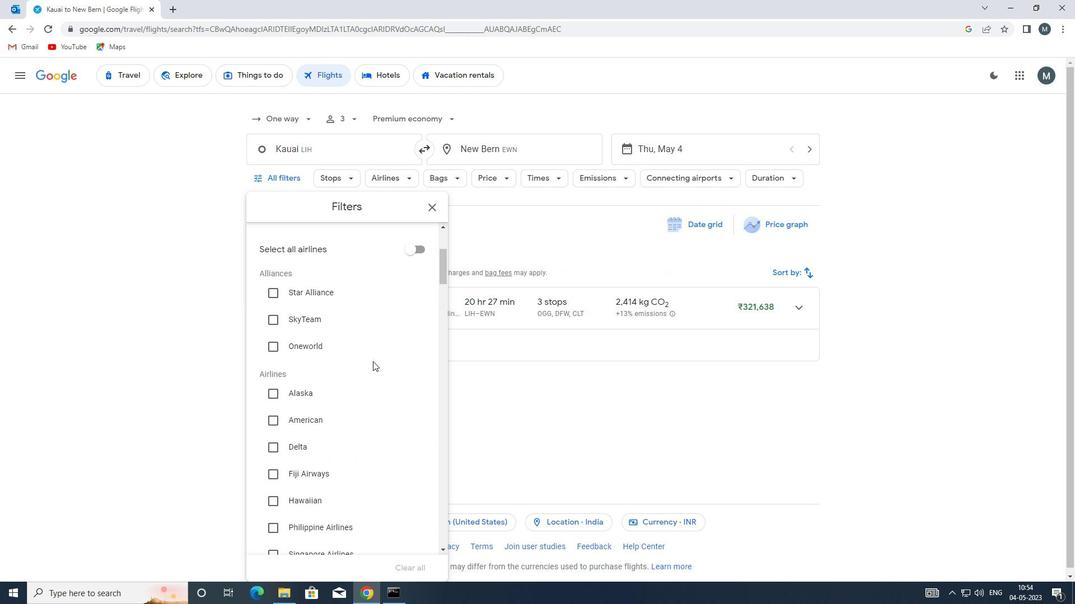 
Action: Mouse scrolled (371, 363) with delta (0, 0)
Screenshot: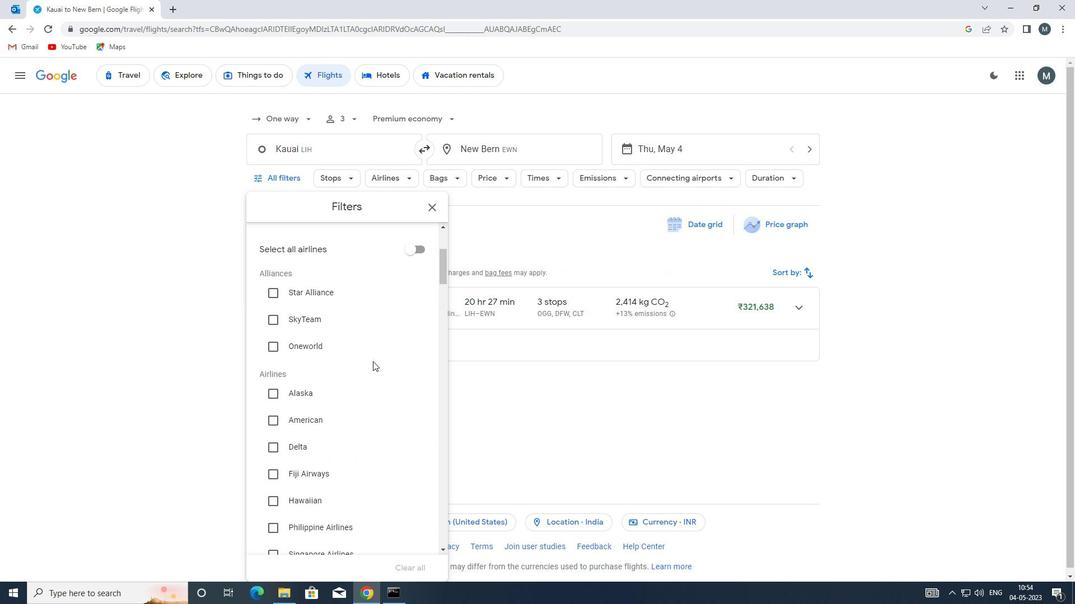 
Action: Mouse moved to (356, 367)
Screenshot: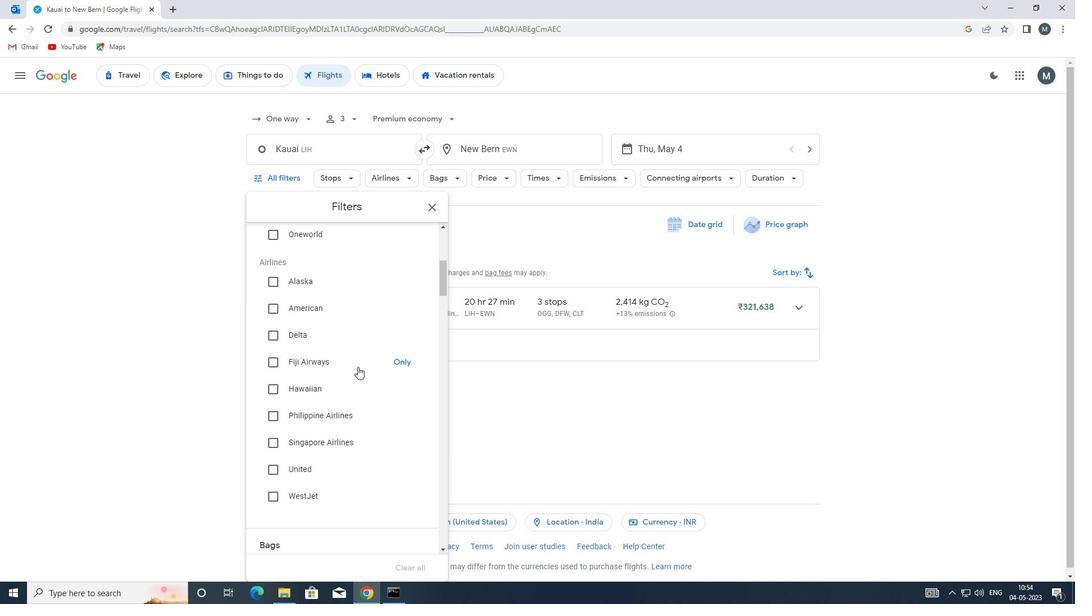 
Action: Mouse scrolled (356, 366) with delta (0, 0)
Screenshot: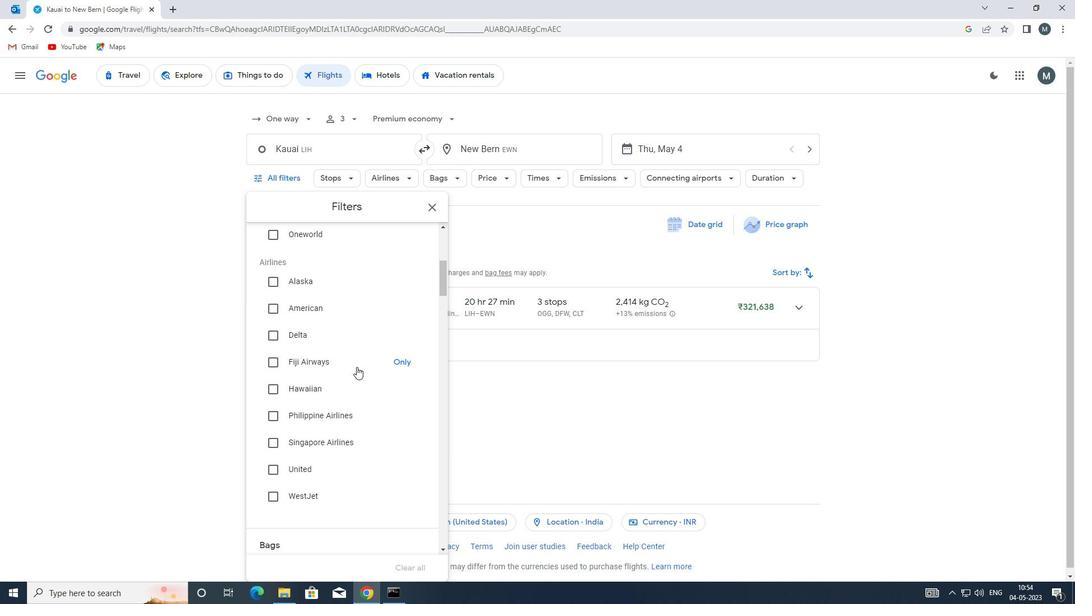 
Action: Mouse moved to (355, 366)
Screenshot: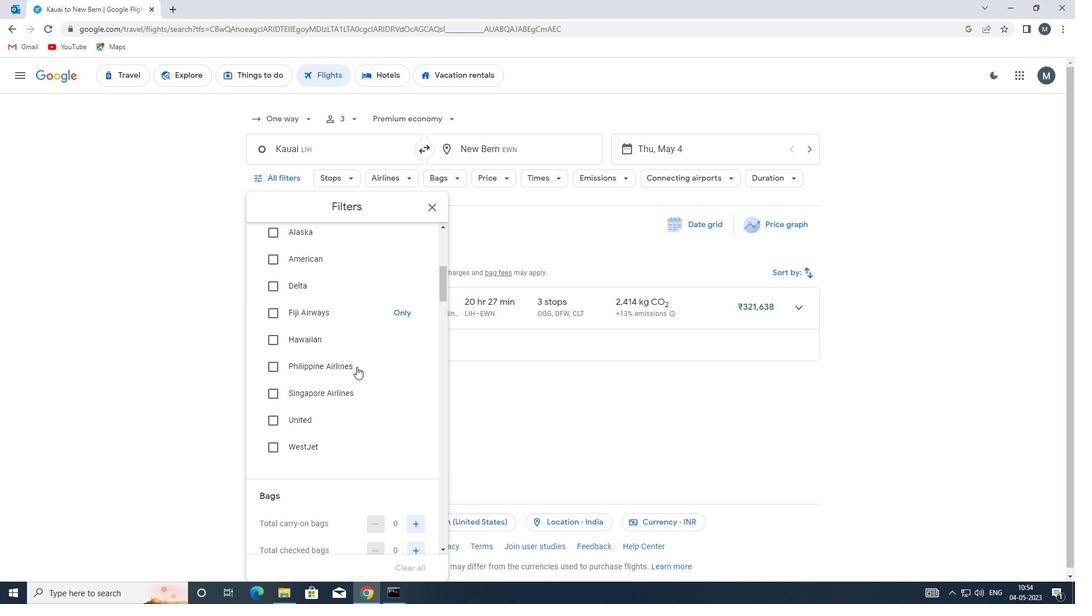 
Action: Mouse scrolled (355, 366) with delta (0, 0)
Screenshot: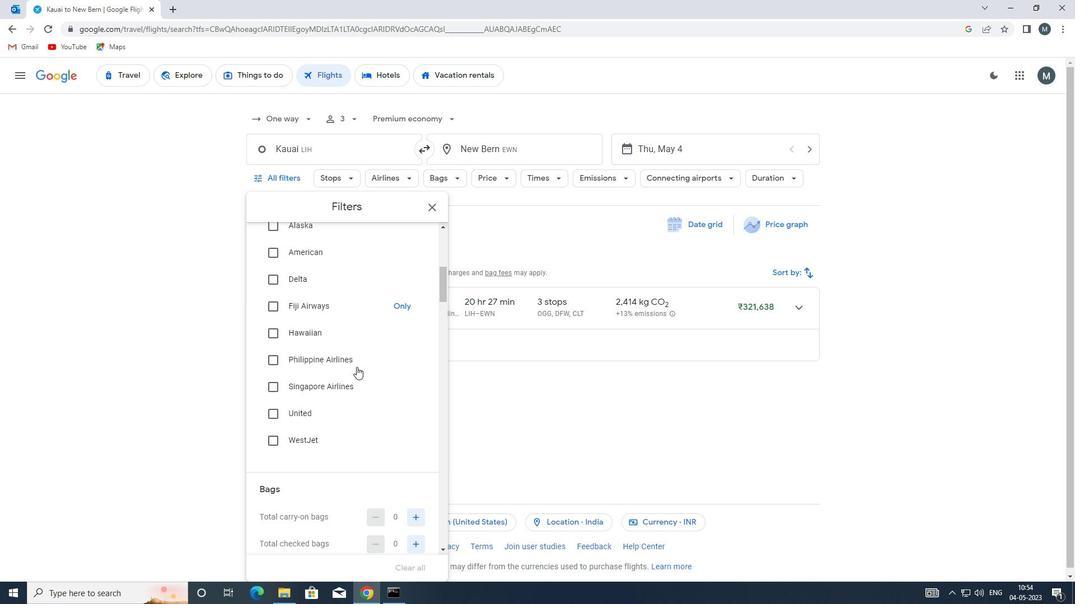 
Action: Mouse moved to (354, 367)
Screenshot: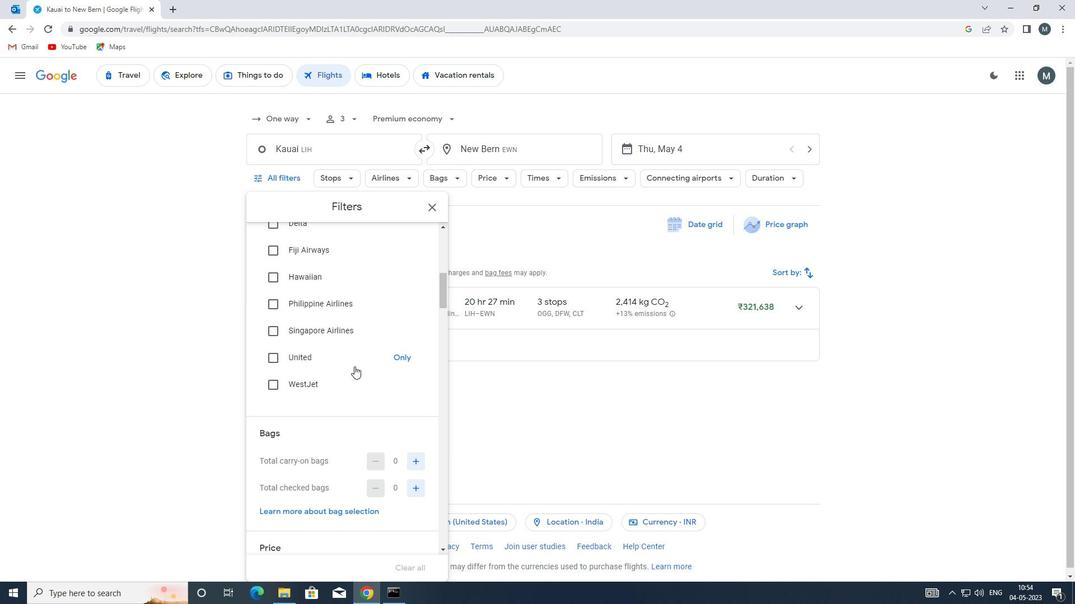 
Action: Mouse scrolled (354, 366) with delta (0, 0)
Screenshot: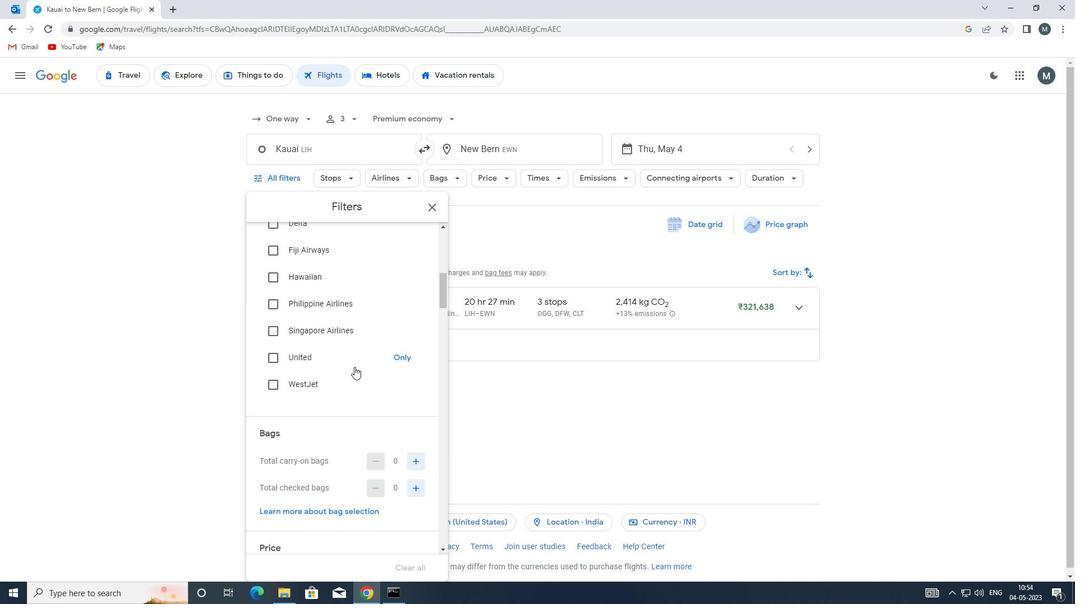 
Action: Mouse moved to (417, 434)
Screenshot: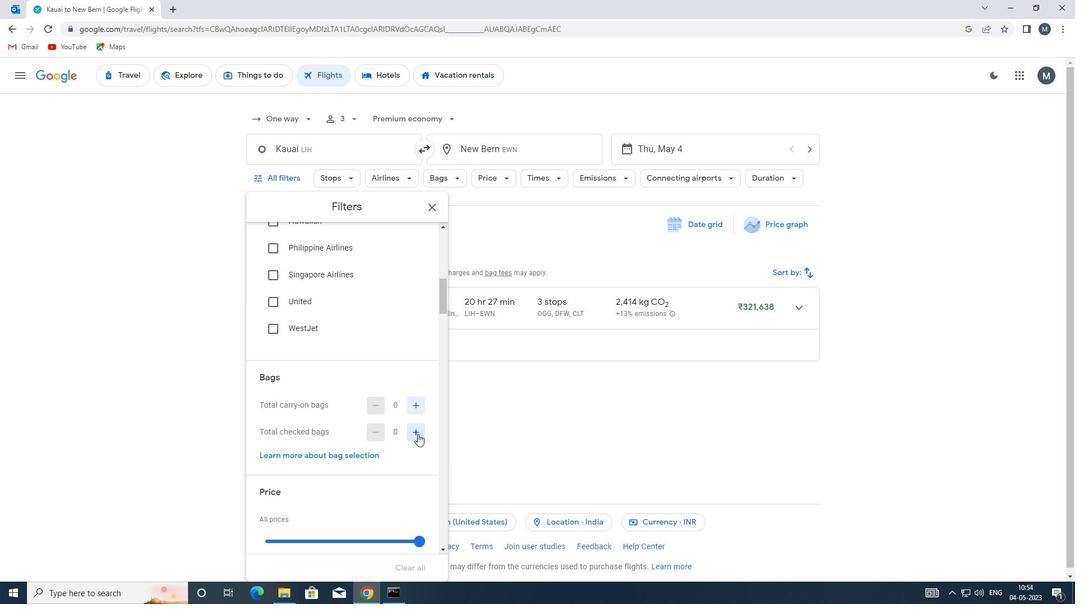 
Action: Mouse pressed left at (417, 434)
Screenshot: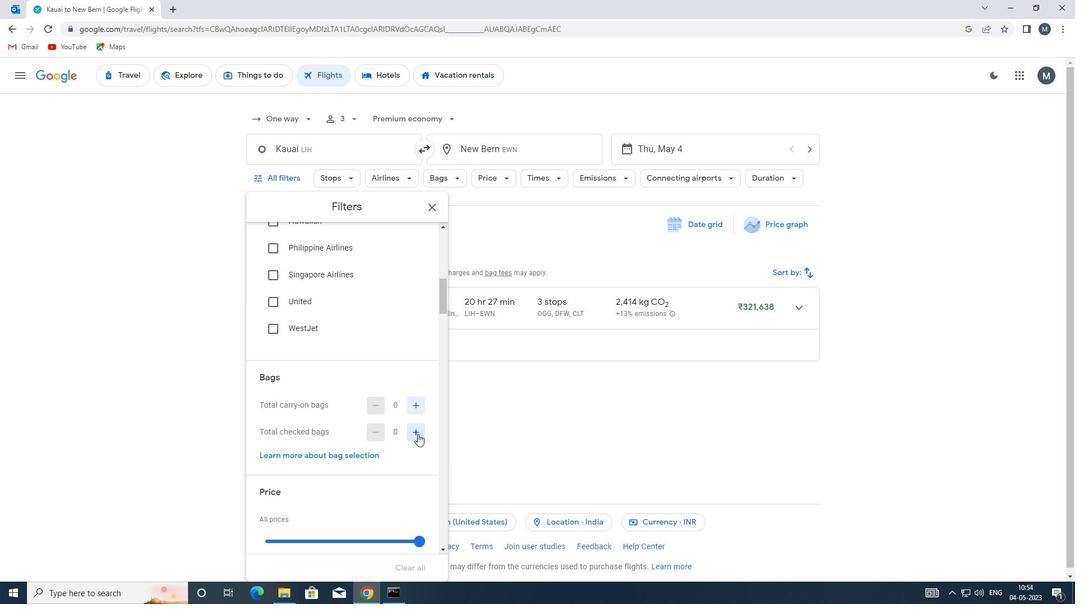 
Action: Mouse pressed left at (417, 434)
Screenshot: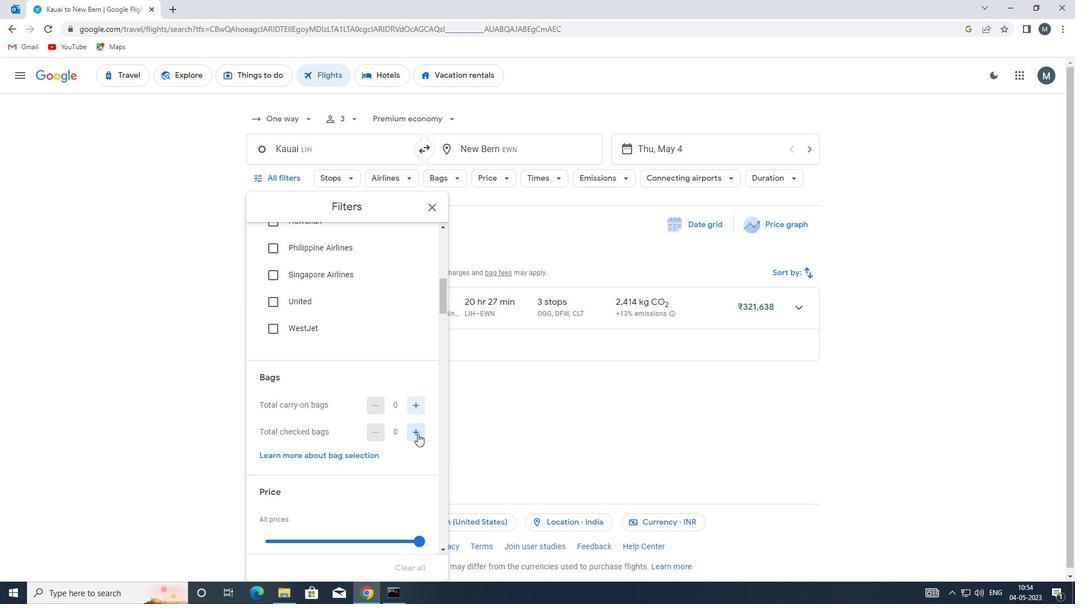 
Action: Mouse moved to (370, 400)
Screenshot: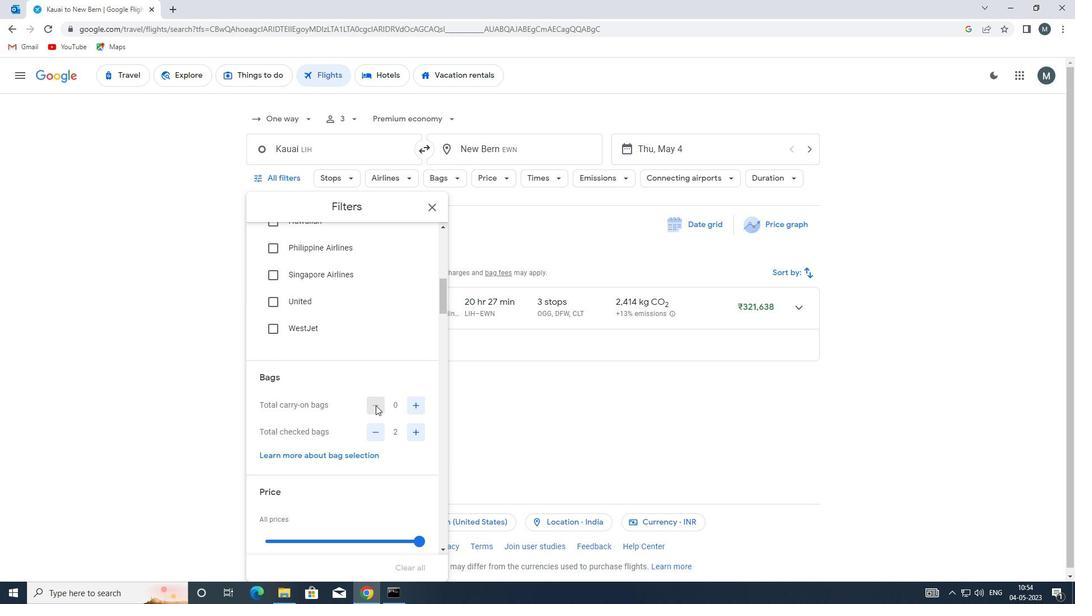 
Action: Mouse scrolled (370, 399) with delta (0, 0)
Screenshot: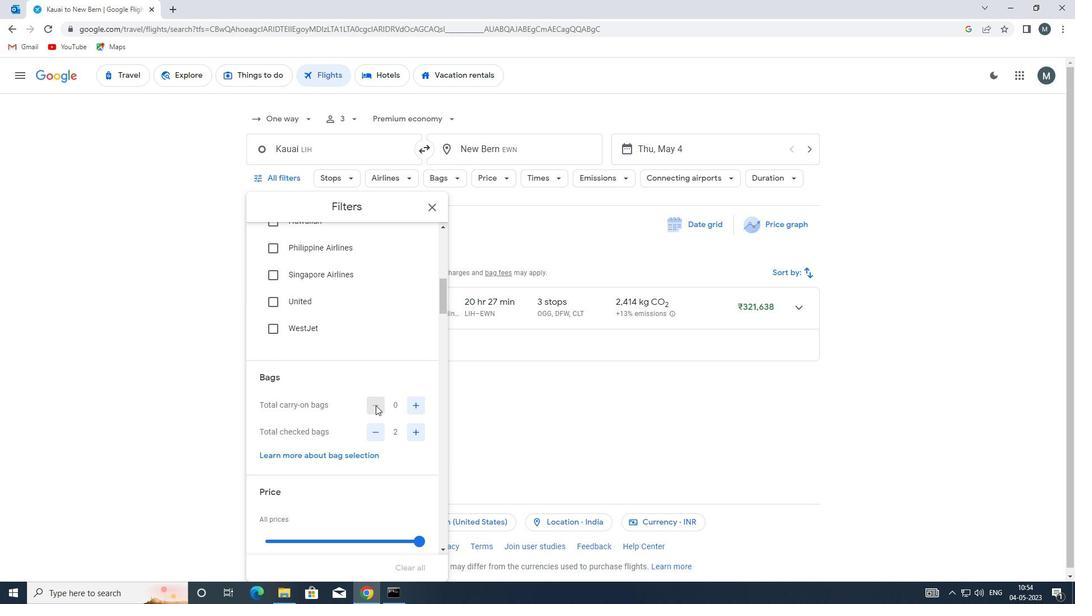 
Action: Mouse moved to (370, 400)
Screenshot: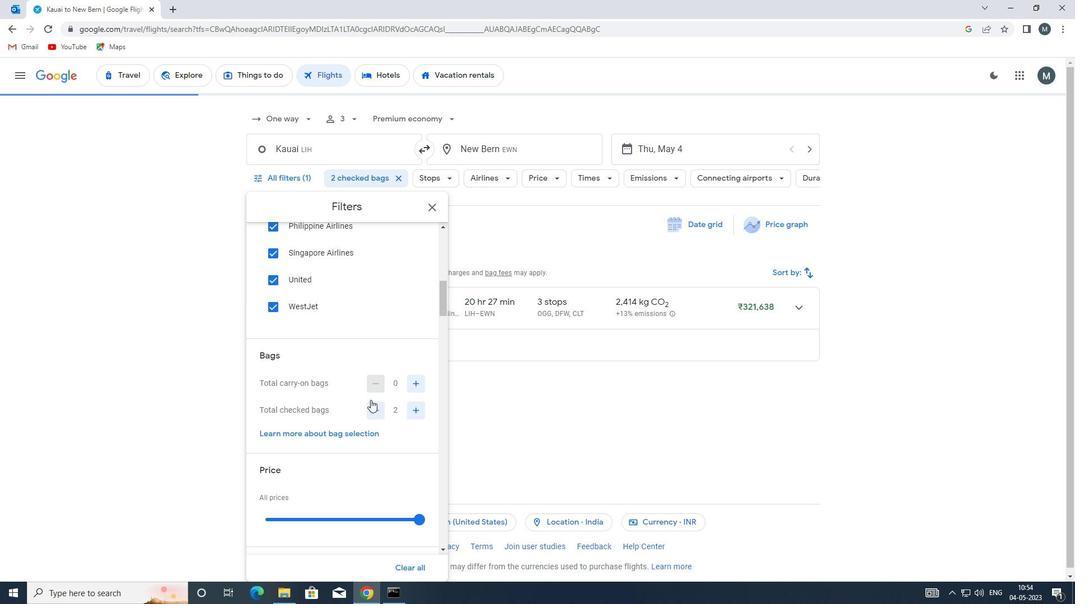 
Action: Mouse scrolled (370, 399) with delta (0, 0)
Screenshot: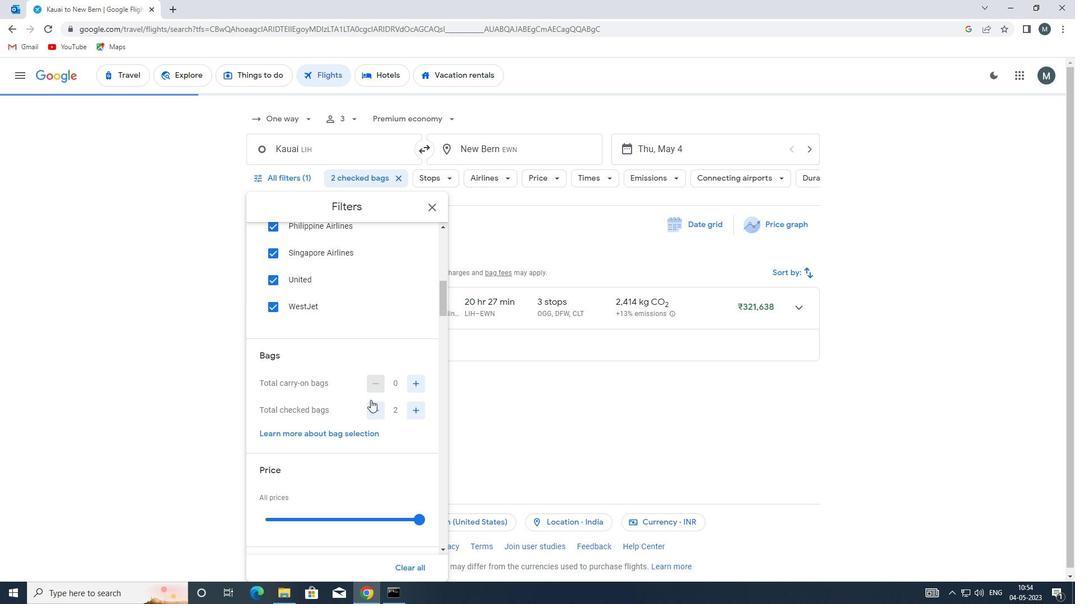 
Action: Mouse scrolled (370, 399) with delta (0, 0)
Screenshot: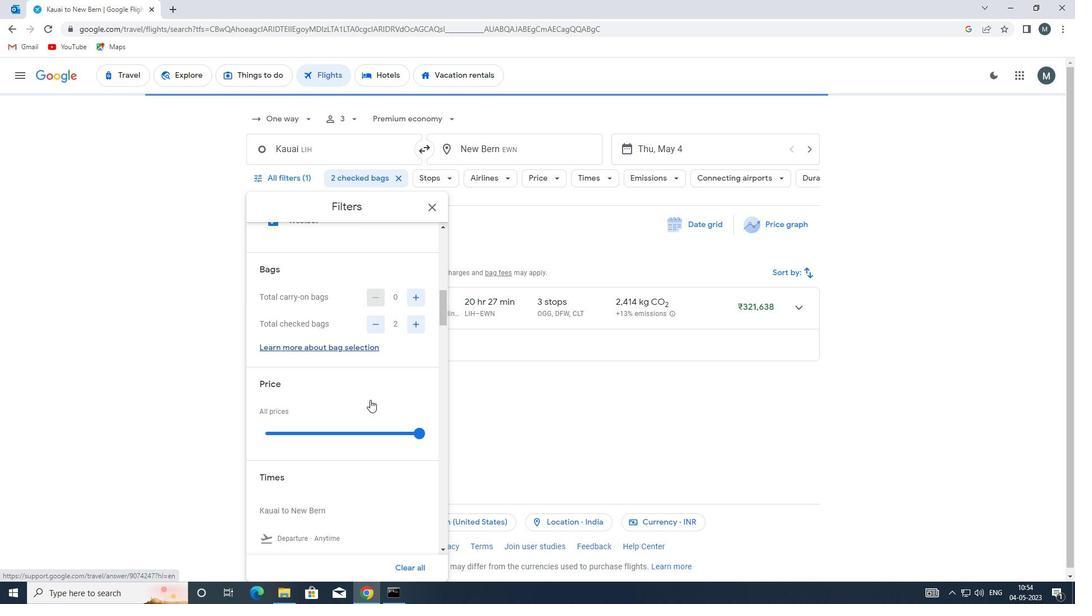 
Action: Mouse moved to (296, 372)
Screenshot: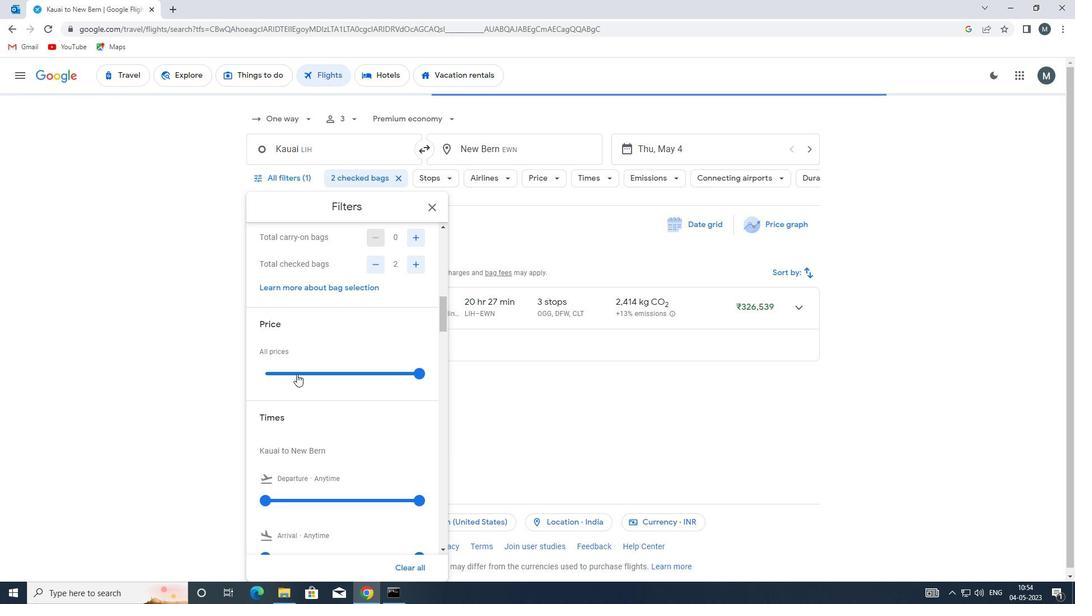 
Action: Mouse pressed left at (296, 372)
Screenshot: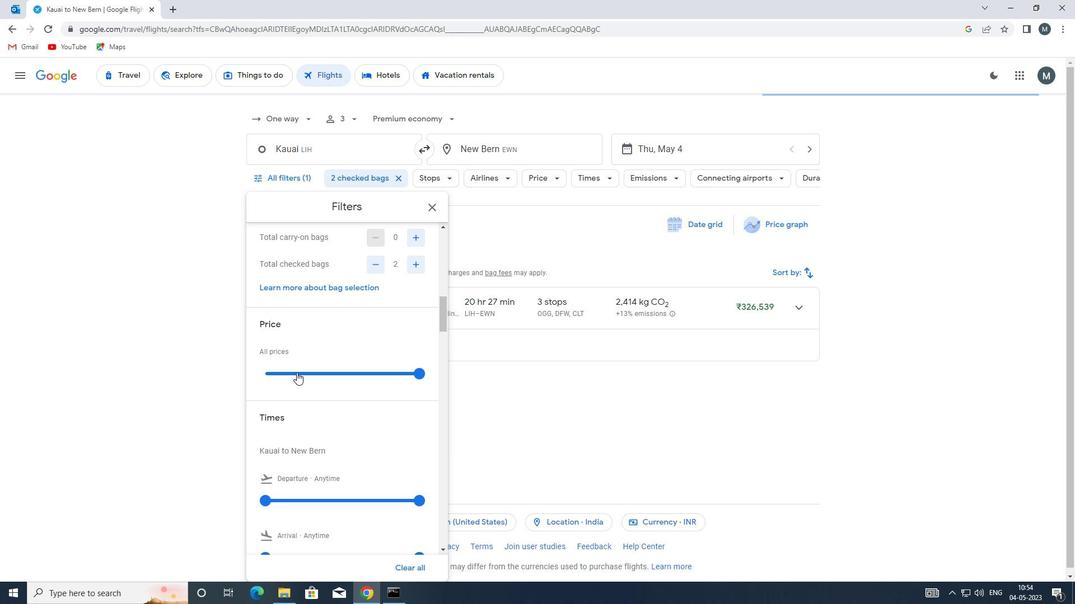 
Action: Mouse pressed left at (296, 372)
Screenshot: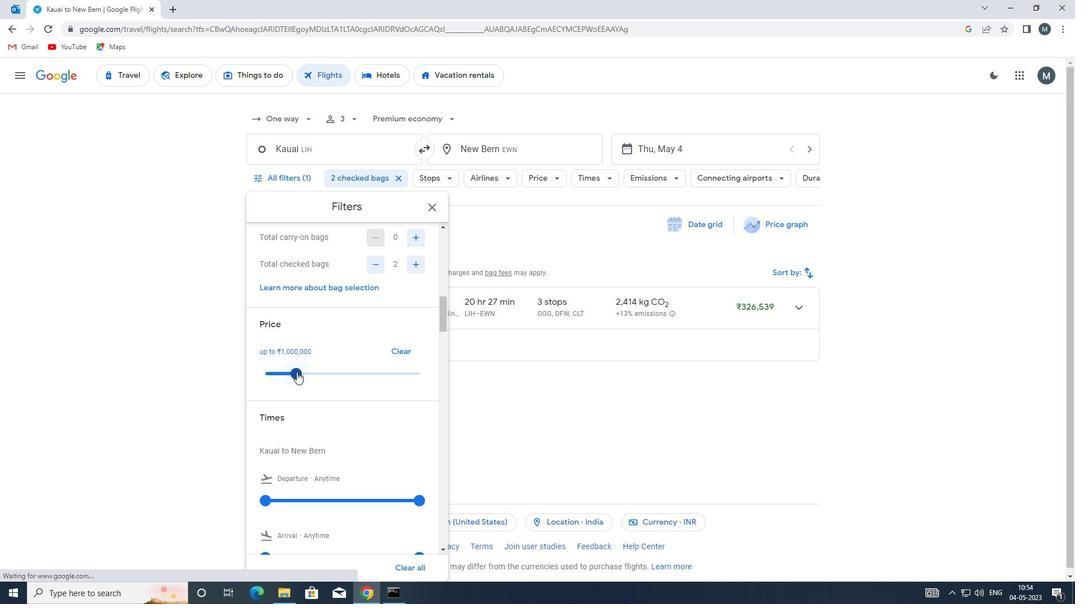 
Action: Mouse moved to (333, 385)
Screenshot: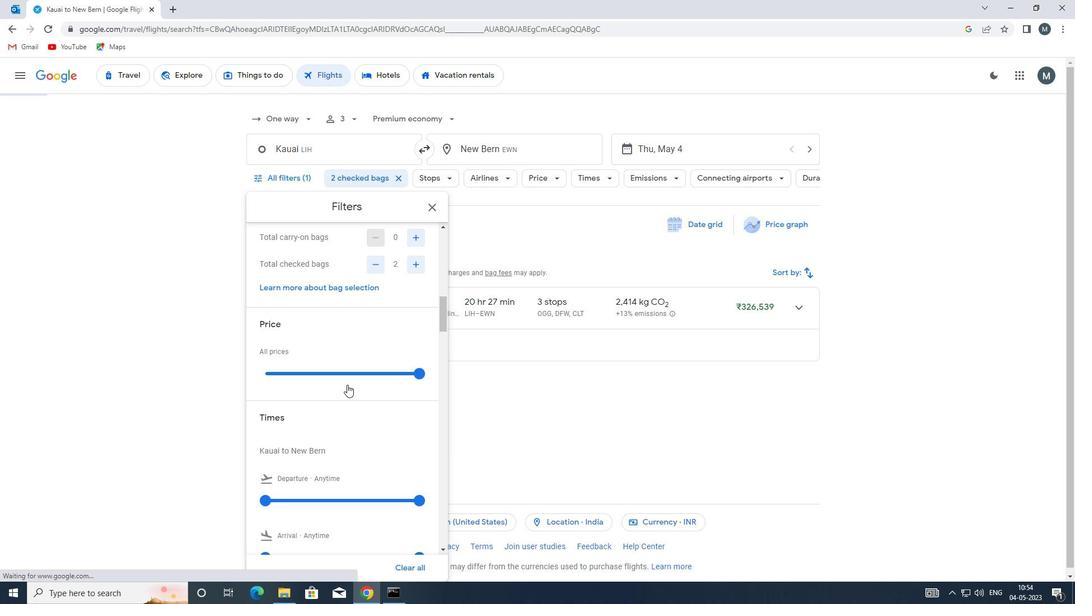 
Action: Mouse scrolled (333, 384) with delta (0, 0)
Screenshot: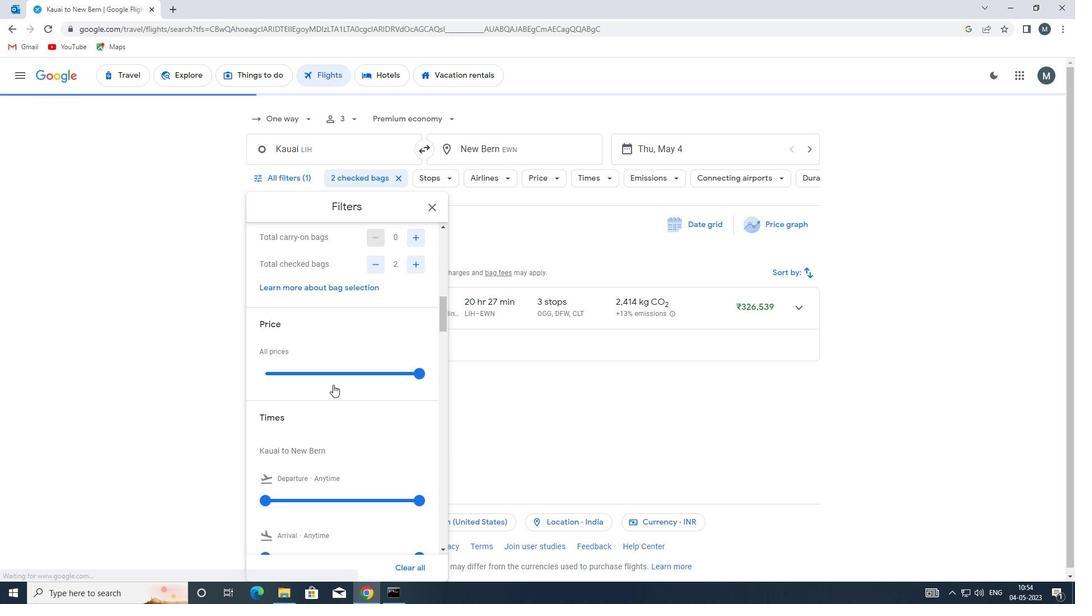 
Action: Mouse scrolled (333, 384) with delta (0, 0)
Screenshot: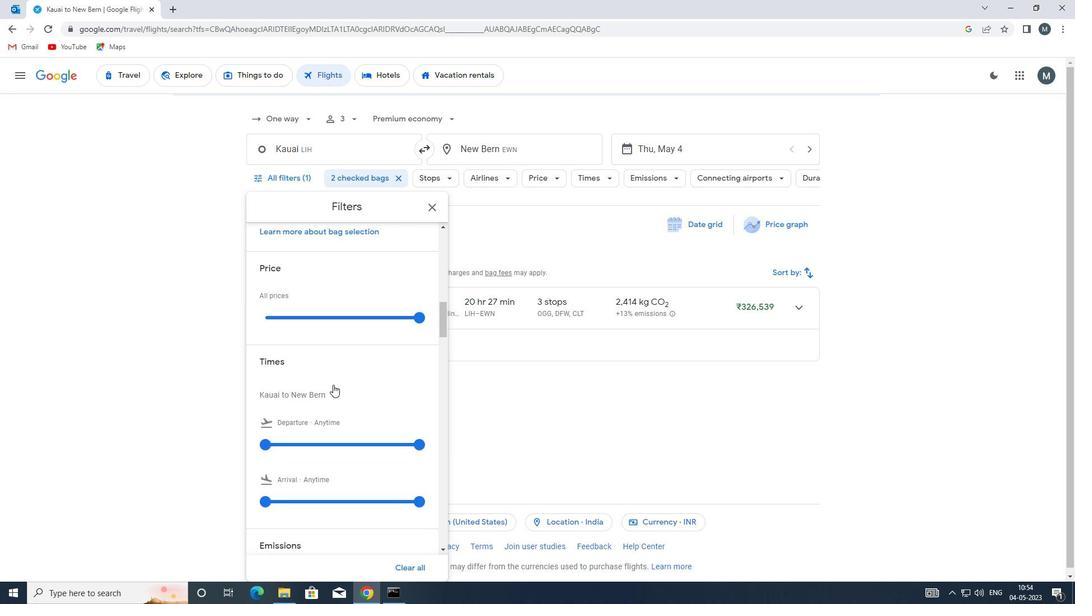 
Action: Mouse moved to (268, 388)
Screenshot: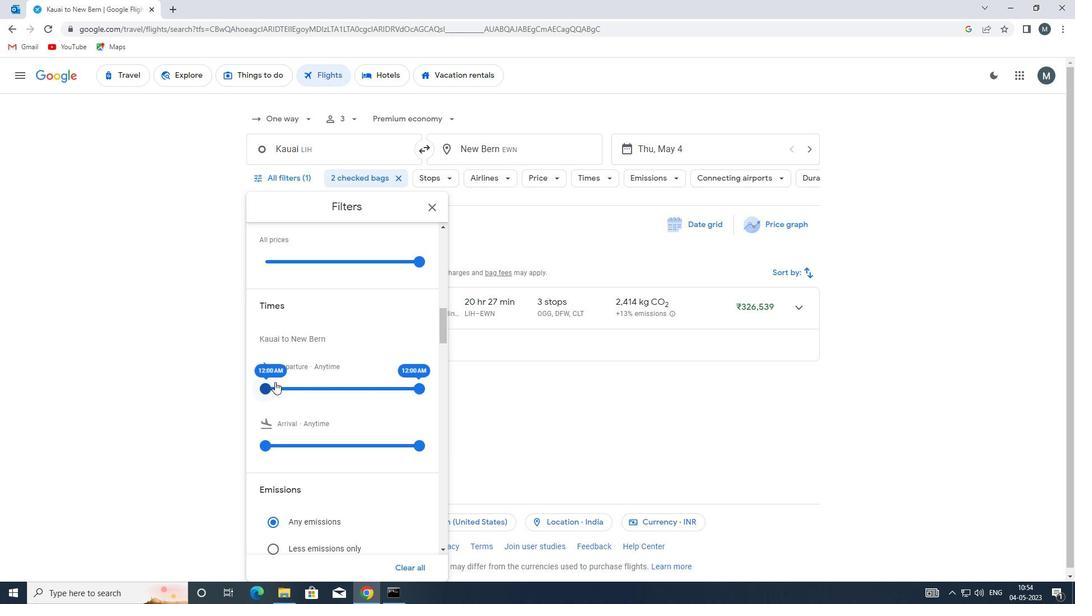 
Action: Mouse pressed left at (268, 388)
Screenshot: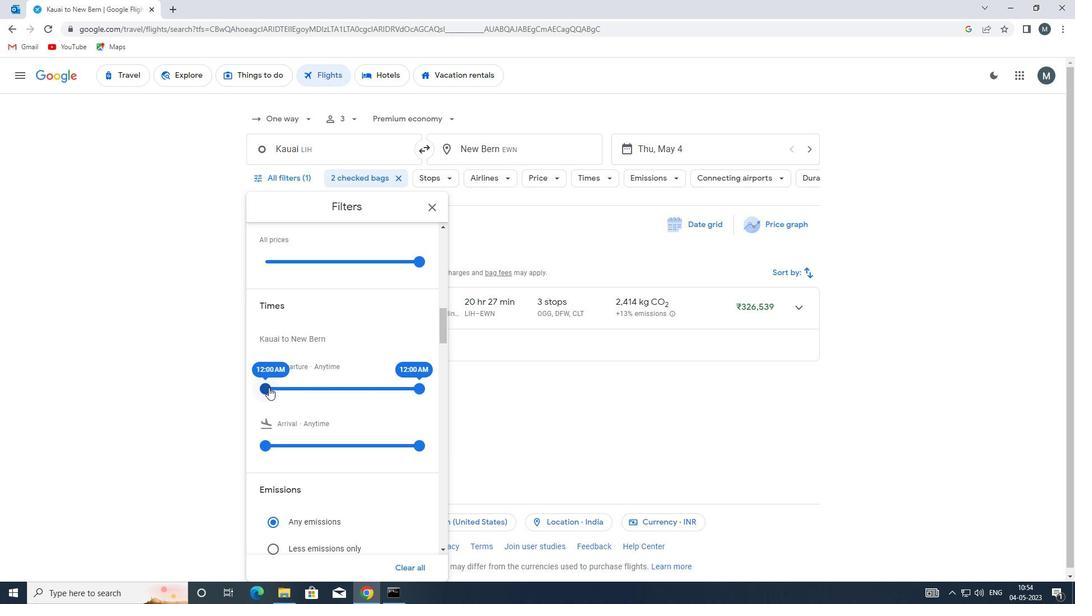 
Action: Mouse moved to (413, 385)
Screenshot: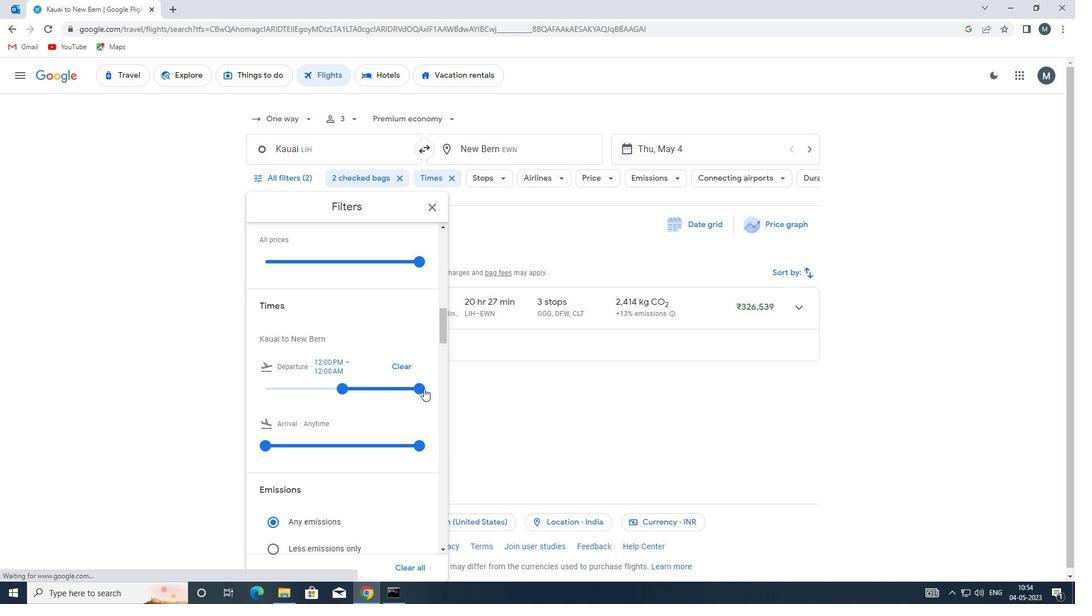 
Action: Mouse pressed left at (413, 385)
Screenshot: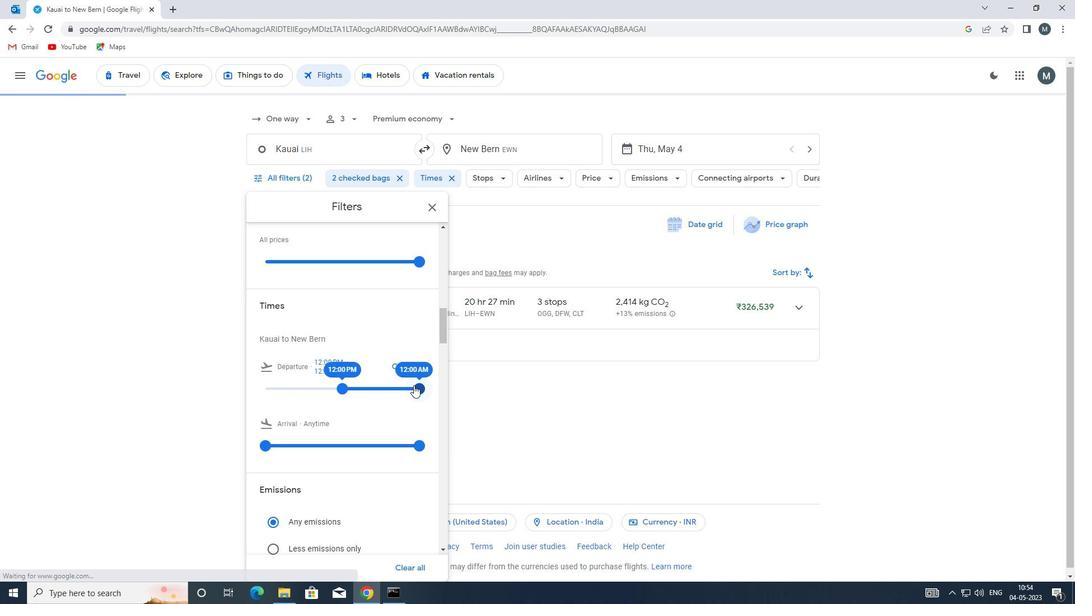 
Action: Mouse moved to (340, 379)
Screenshot: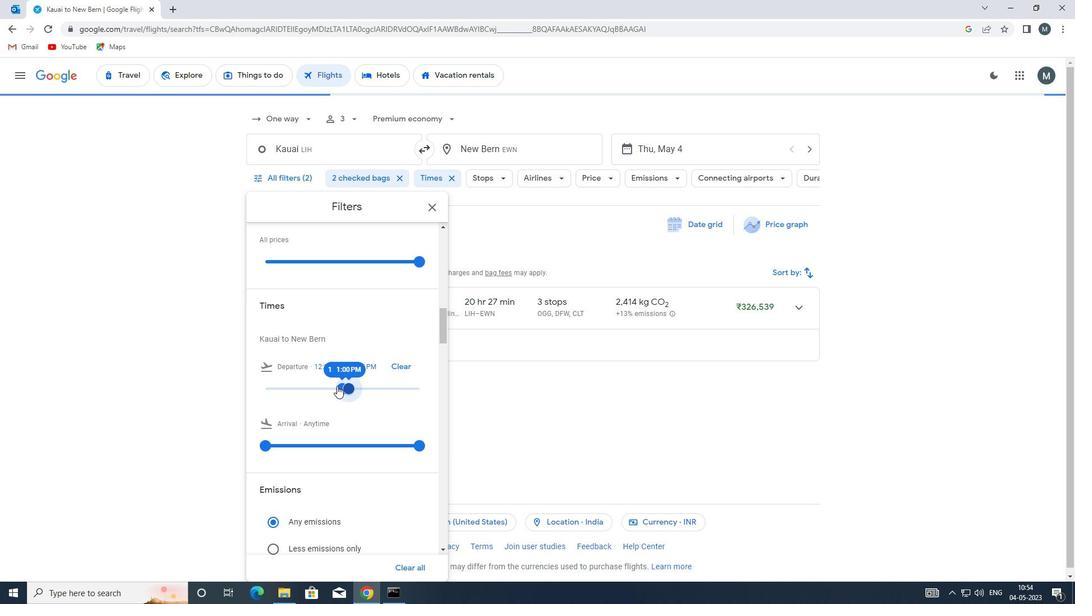 
Action: Mouse scrolled (340, 378) with delta (0, 0)
Screenshot: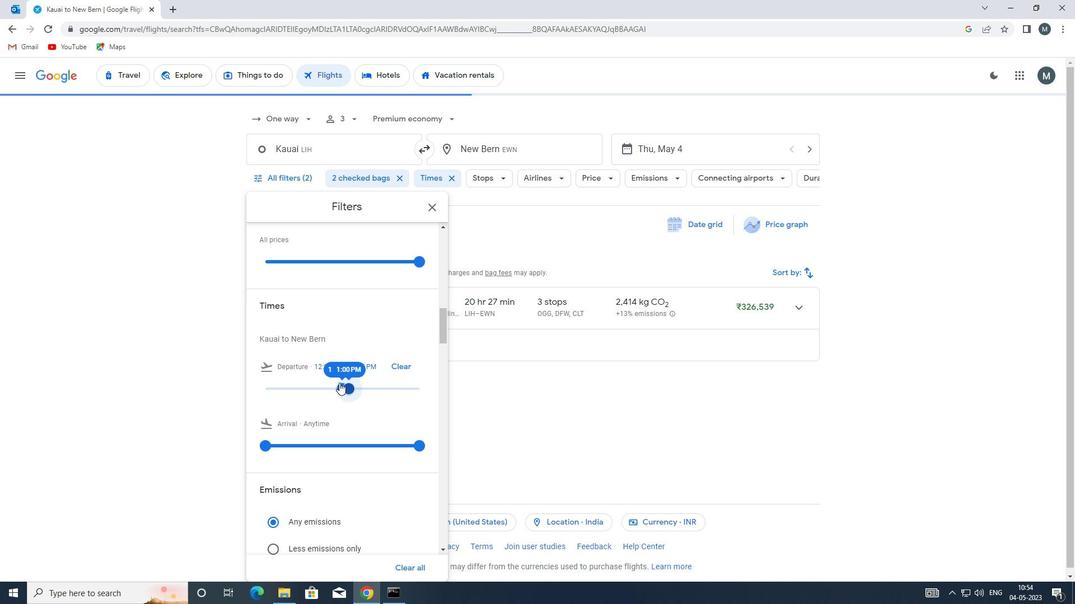 
Action: Mouse moved to (340, 378)
Screenshot: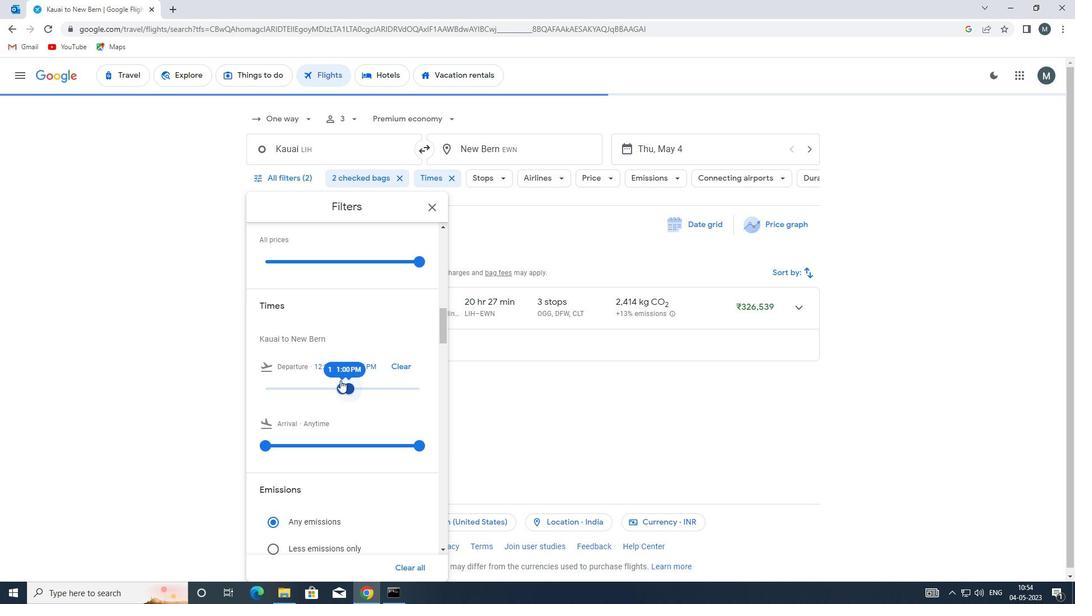
Action: Mouse scrolled (340, 377) with delta (0, 0)
Screenshot: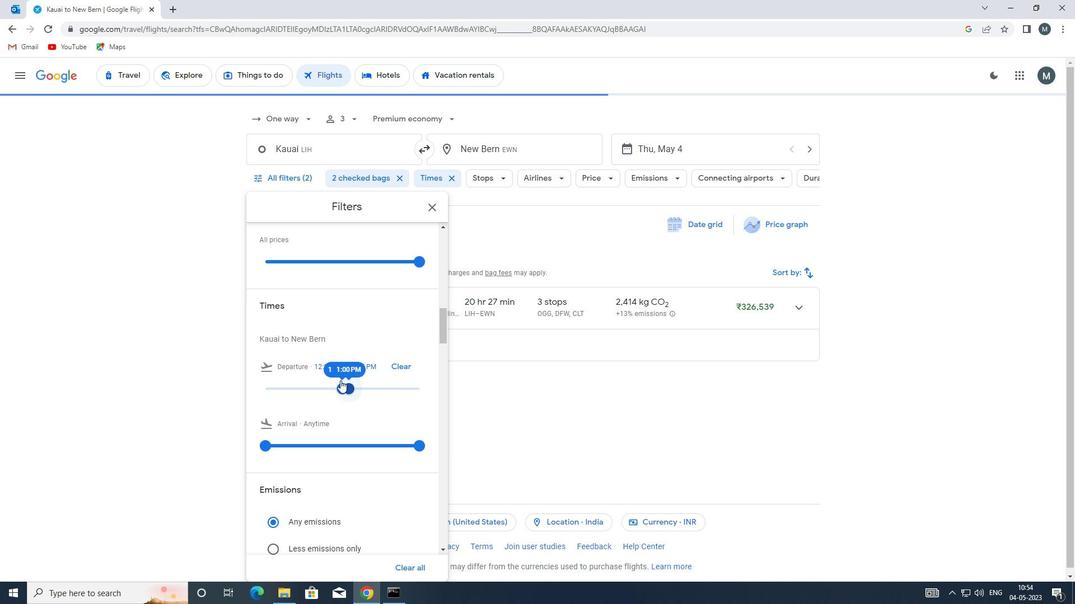 
Action: Mouse moved to (431, 210)
Screenshot: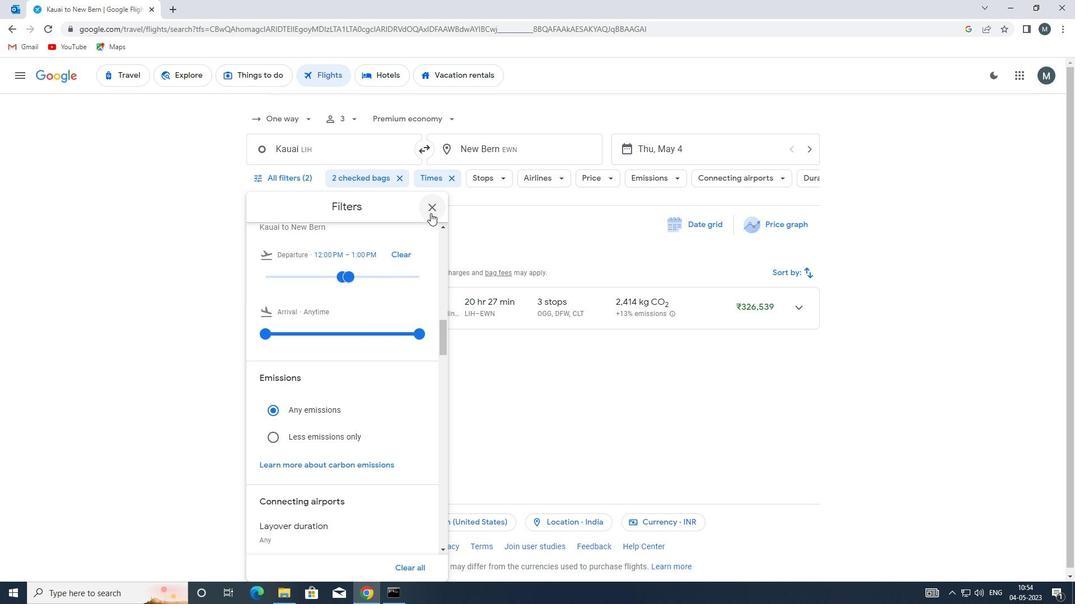 
Action: Mouse pressed left at (431, 210)
Screenshot: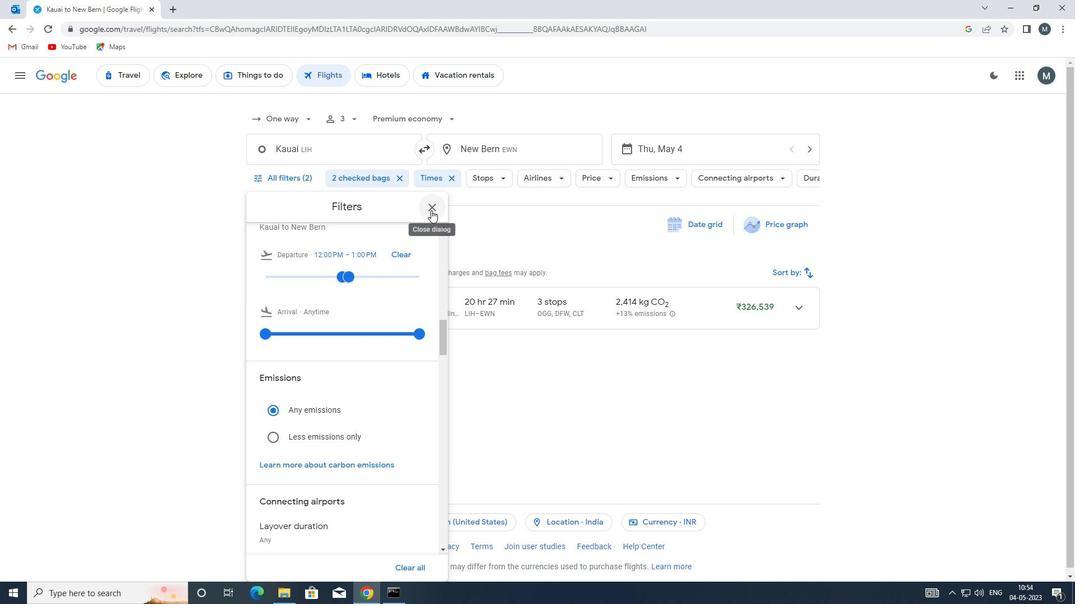 
